 Task: Find connections with filter location Bar Bigha with filter topic #cybersecuritywith filter profile language French with filter current company Adani Enterprises Limited with filter school Whistling Woods International with filter industry Medical and Diagnostic Laboratories with filter service category Audio Engineering with filter keywords title Sales Manager
Action: Mouse moved to (484, 64)
Screenshot: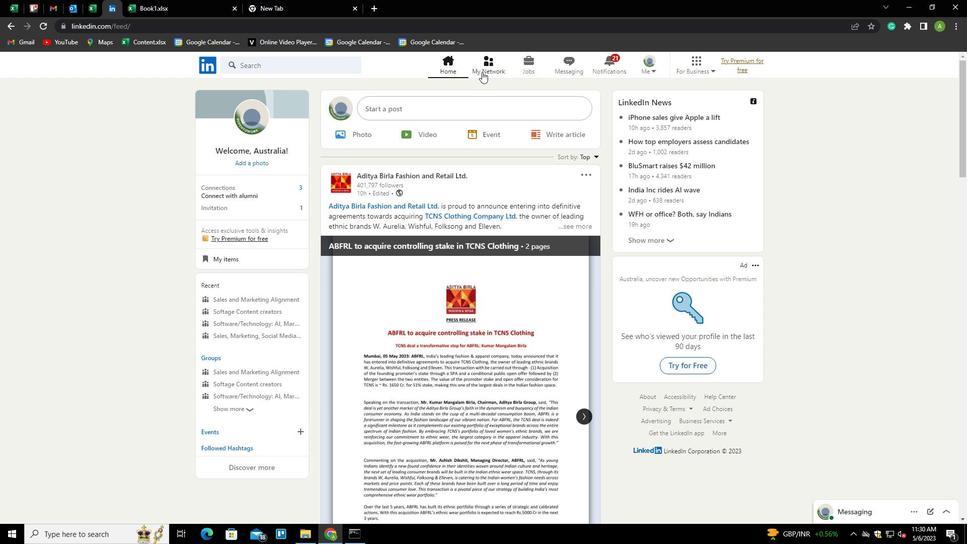 
Action: Mouse pressed left at (484, 64)
Screenshot: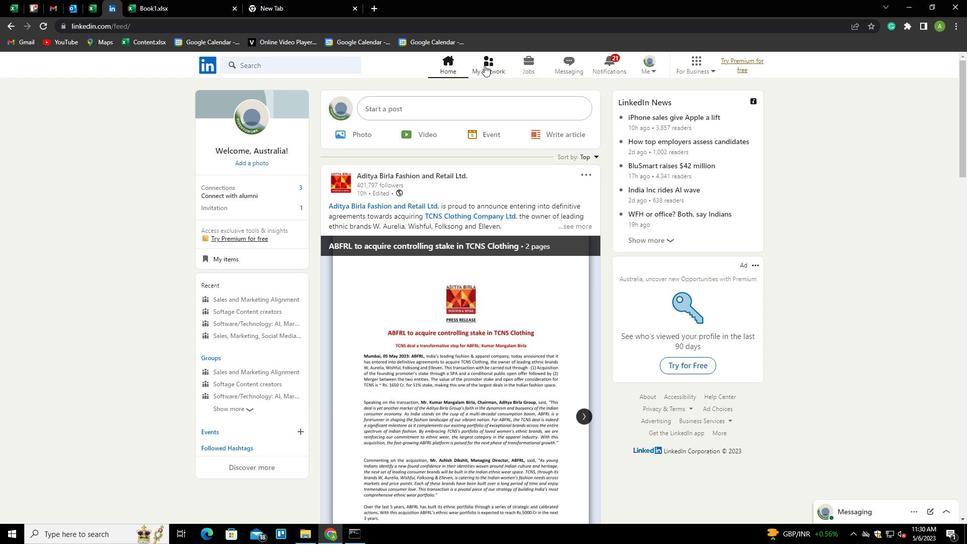 
Action: Mouse moved to (251, 117)
Screenshot: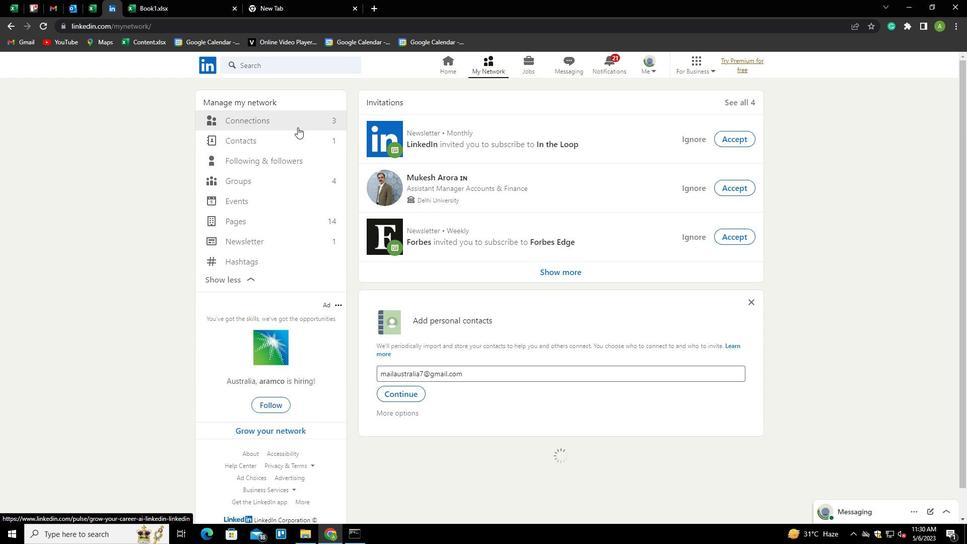 
Action: Mouse pressed left at (251, 117)
Screenshot: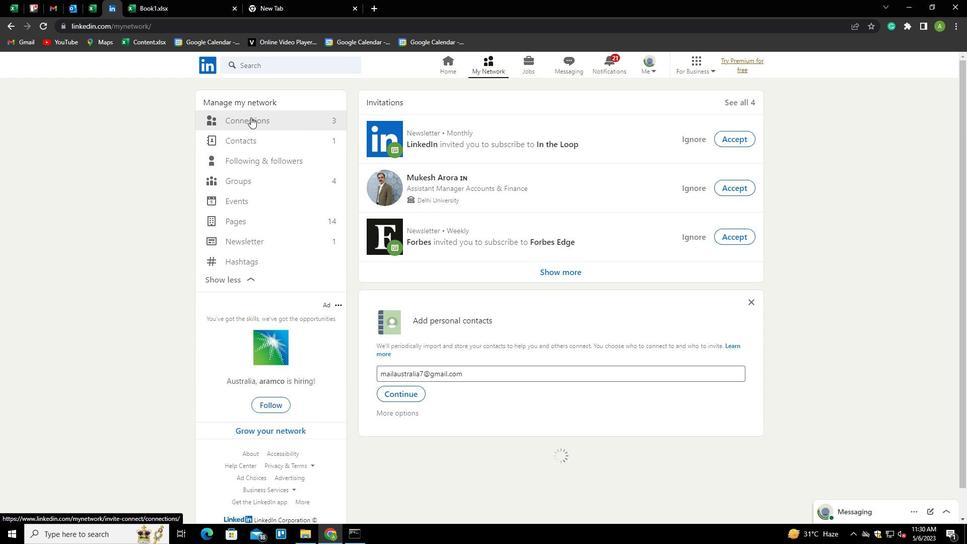 
Action: Mouse moved to (544, 123)
Screenshot: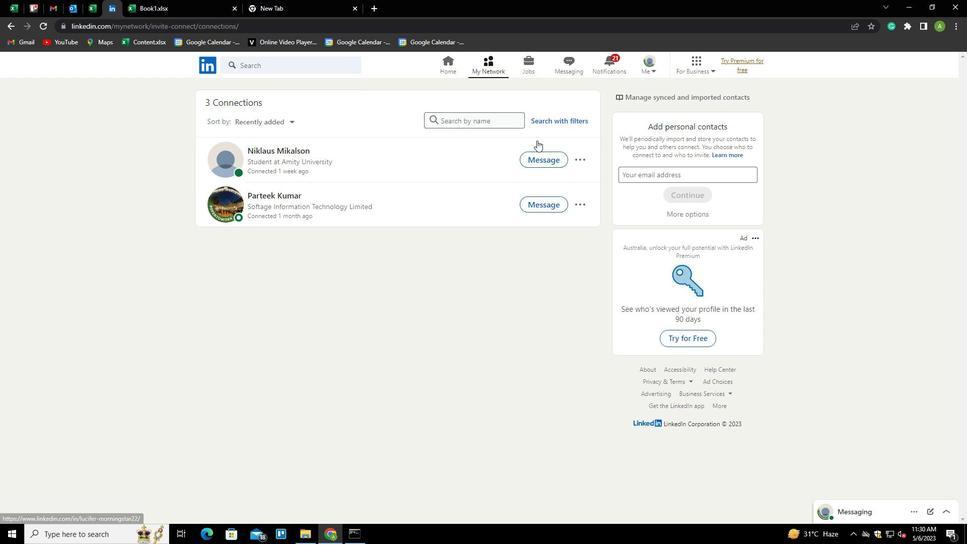 
Action: Mouse pressed left at (544, 123)
Screenshot: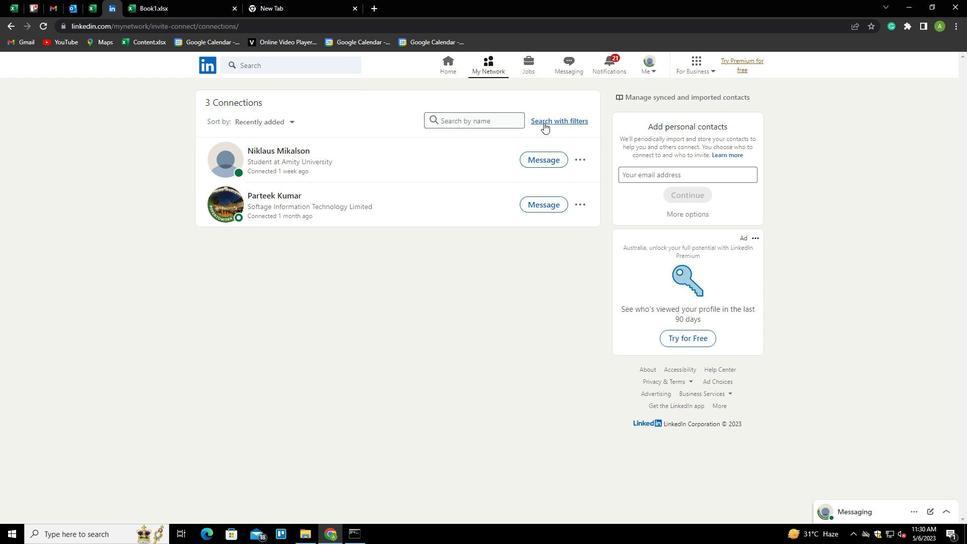 
Action: Mouse moved to (522, 90)
Screenshot: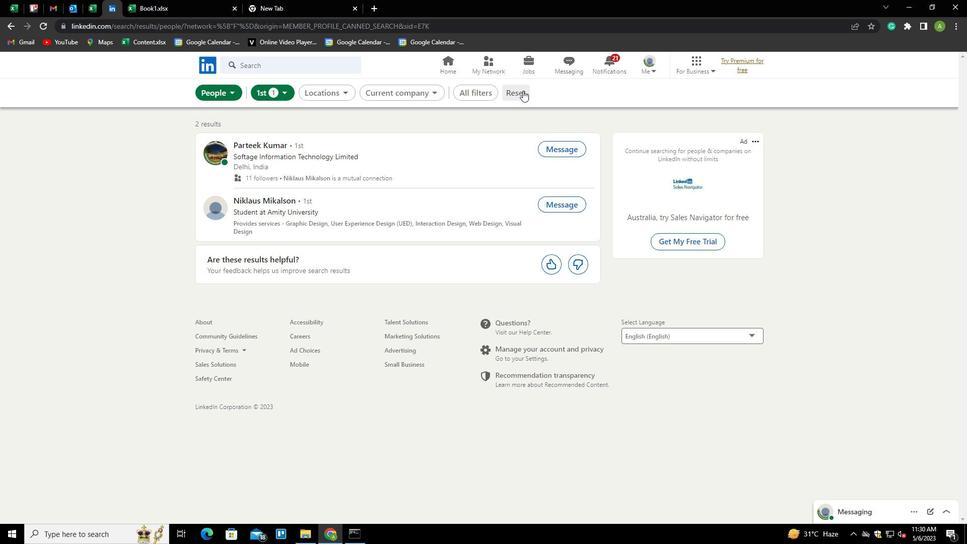 
Action: Mouse pressed left at (522, 90)
Screenshot: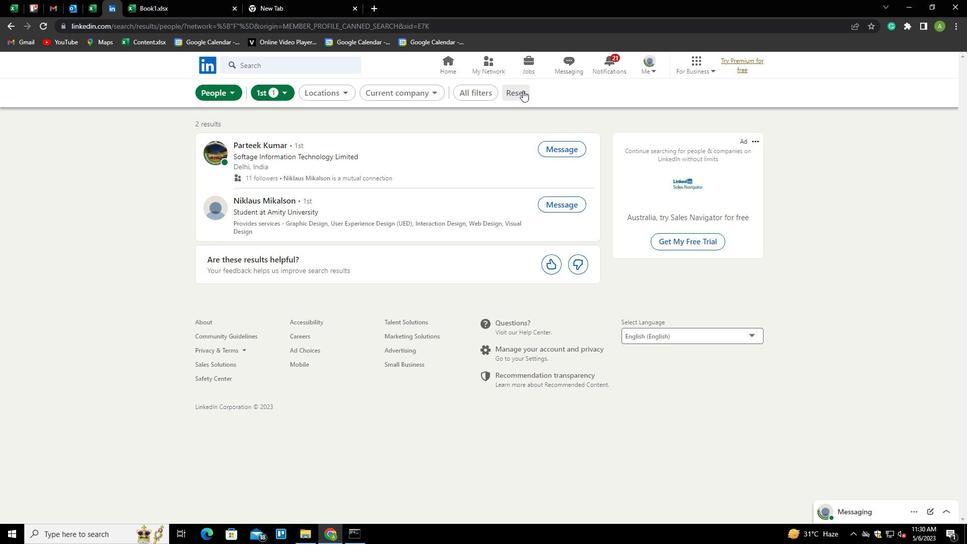 
Action: Mouse moved to (501, 92)
Screenshot: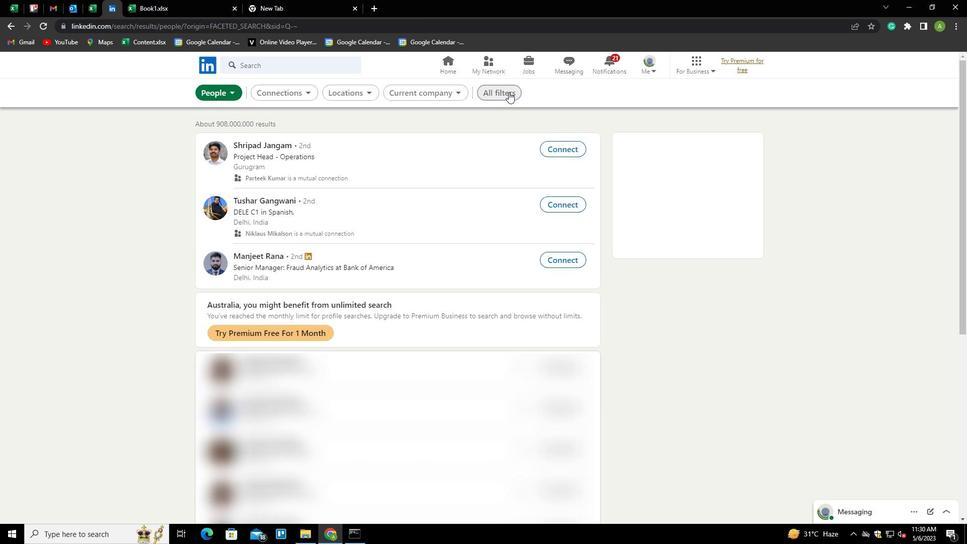 
Action: Mouse pressed left at (501, 92)
Screenshot: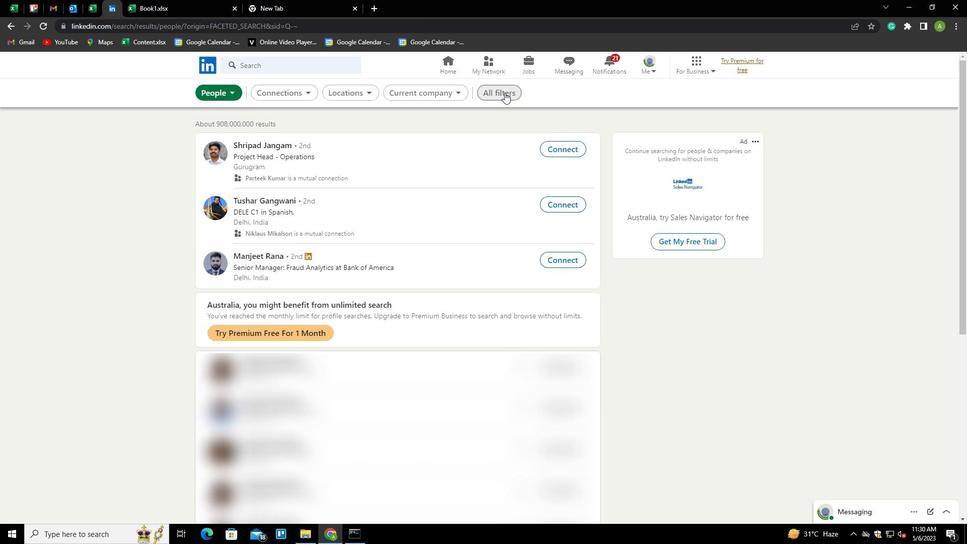 
Action: Mouse moved to (826, 333)
Screenshot: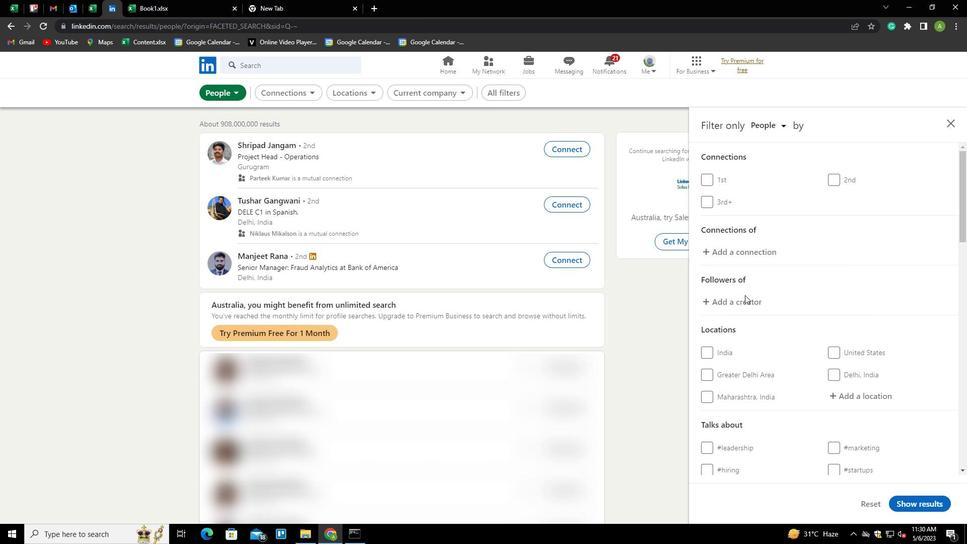 
Action: Mouse scrolled (826, 332) with delta (0, 0)
Screenshot: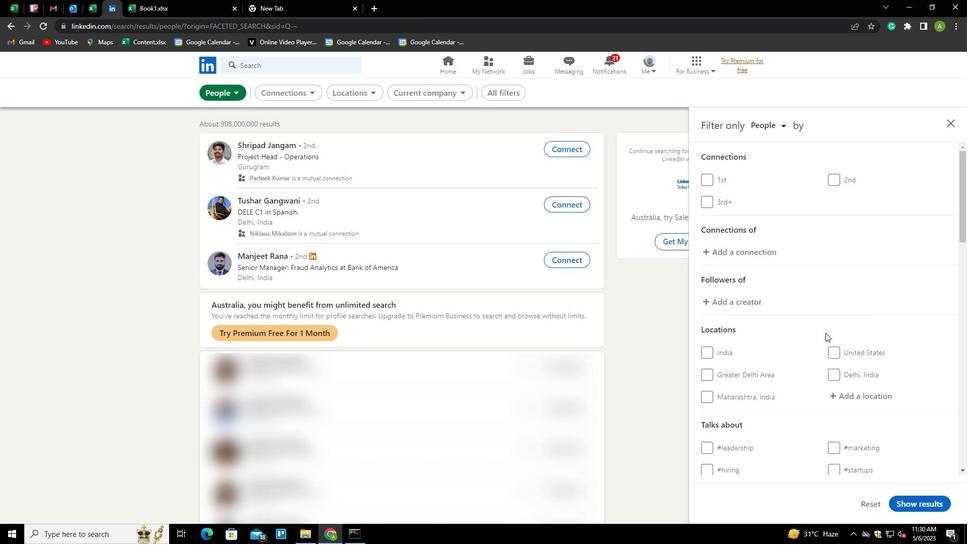 
Action: Mouse moved to (842, 344)
Screenshot: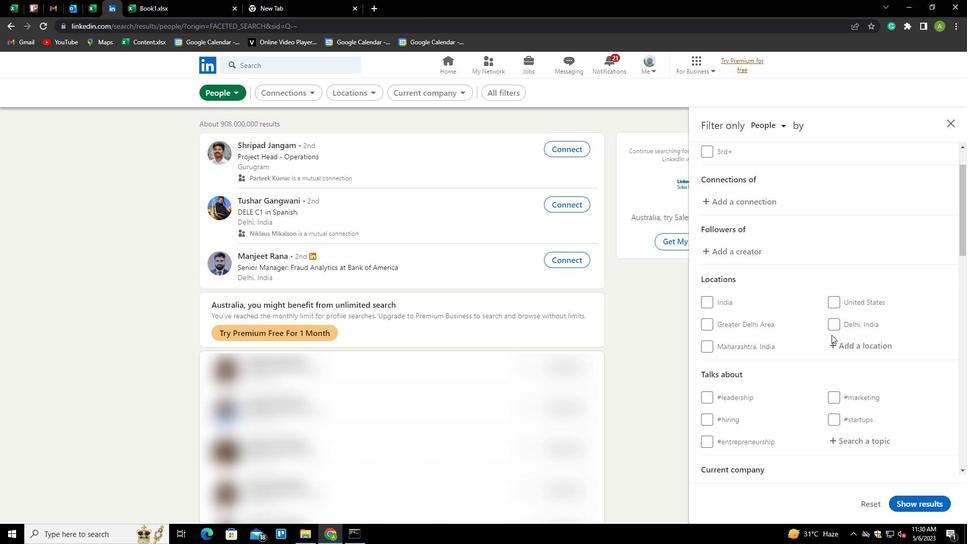 
Action: Mouse pressed left at (842, 344)
Screenshot: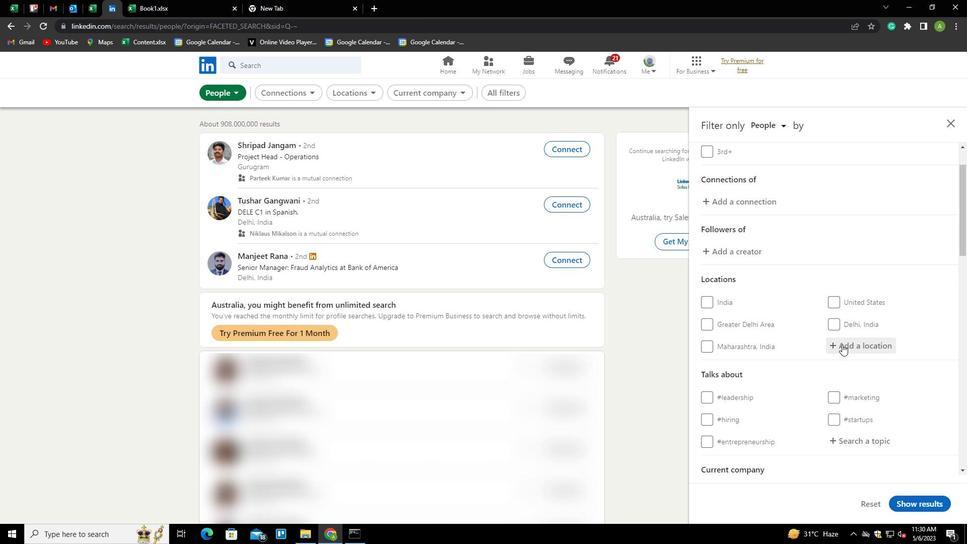 
Action: Mouse moved to (841, 345)
Screenshot: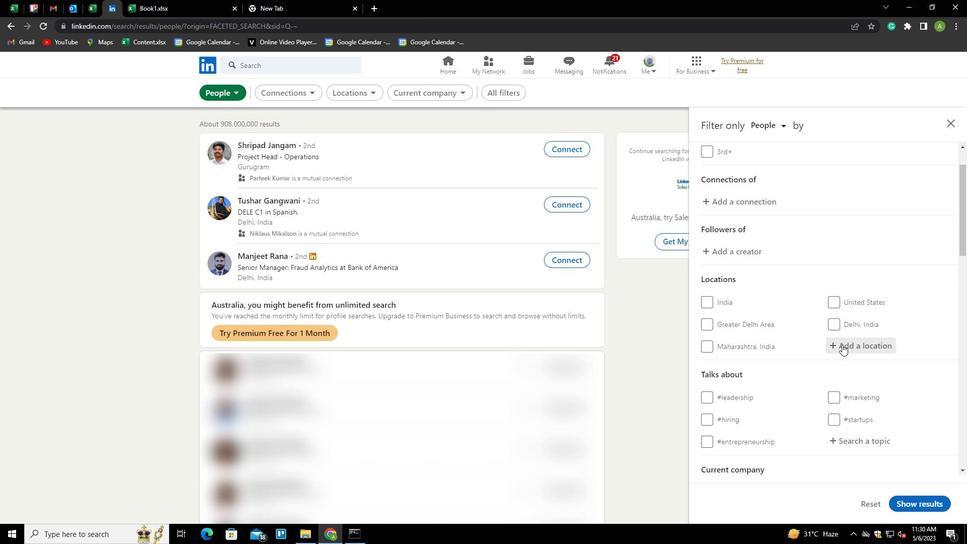 
Action: Key pressed <Key.shift>B
Screenshot: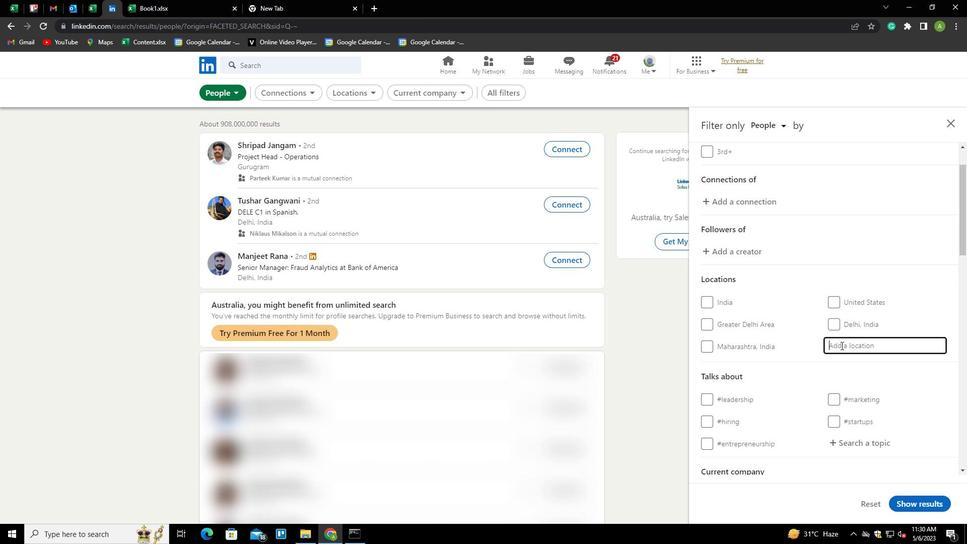 
Action: Mouse moved to (840, 345)
Screenshot: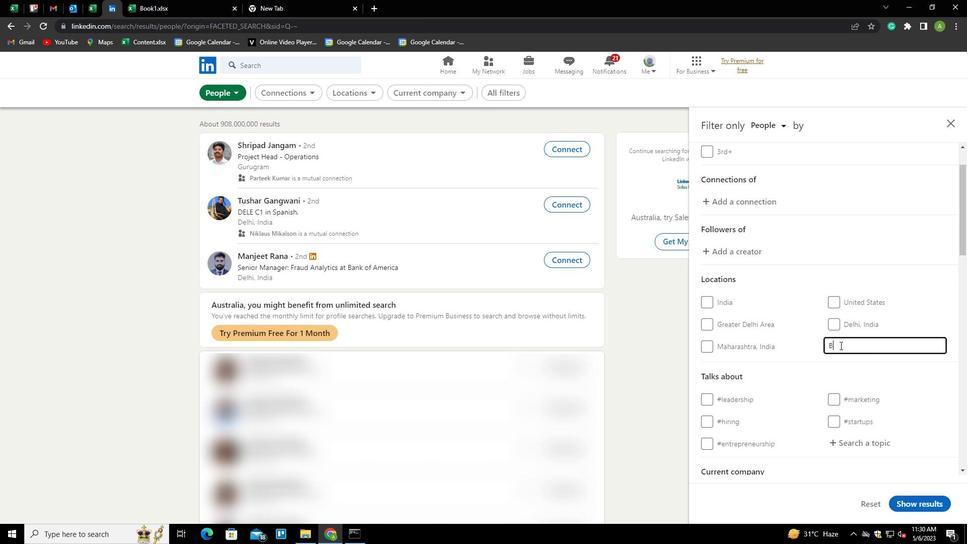 
Action: Key pressed A
Screenshot: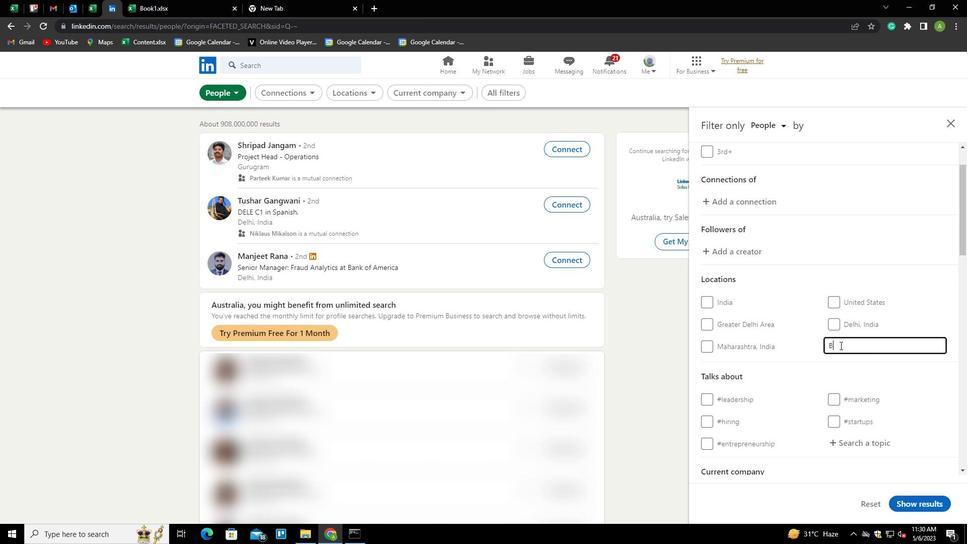 
Action: Mouse moved to (842, 344)
Screenshot: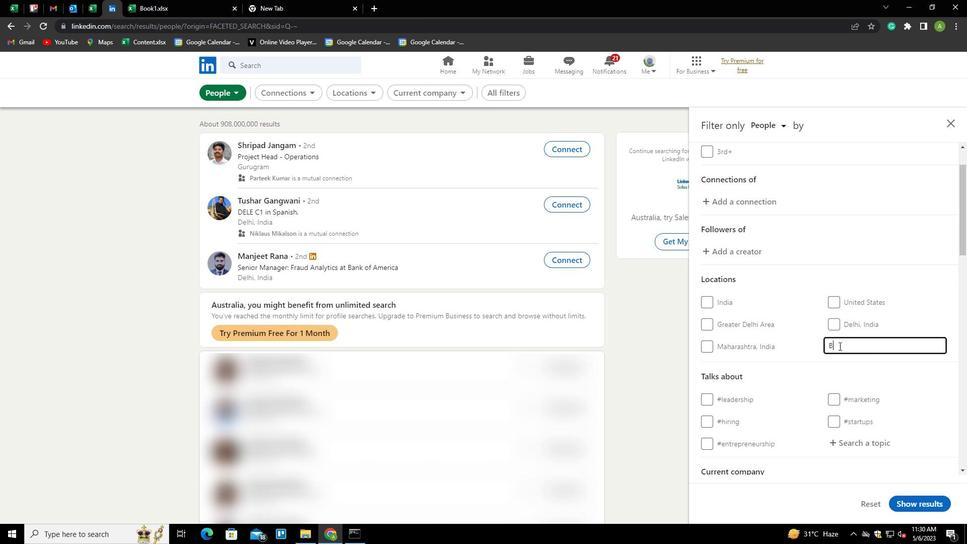 
Action: Key pressed R<Key.space><Key.shift>BIGHA
Screenshot: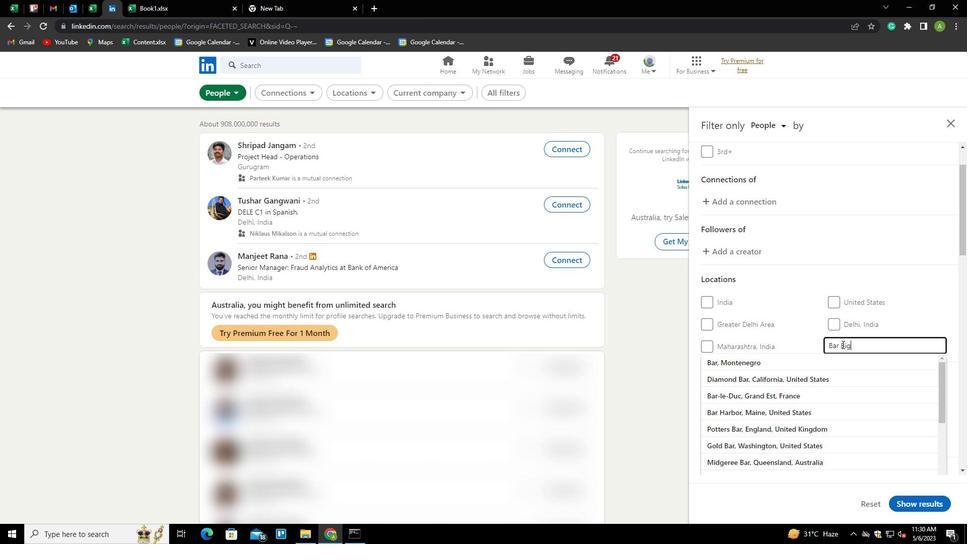 
Action: Mouse moved to (884, 365)
Screenshot: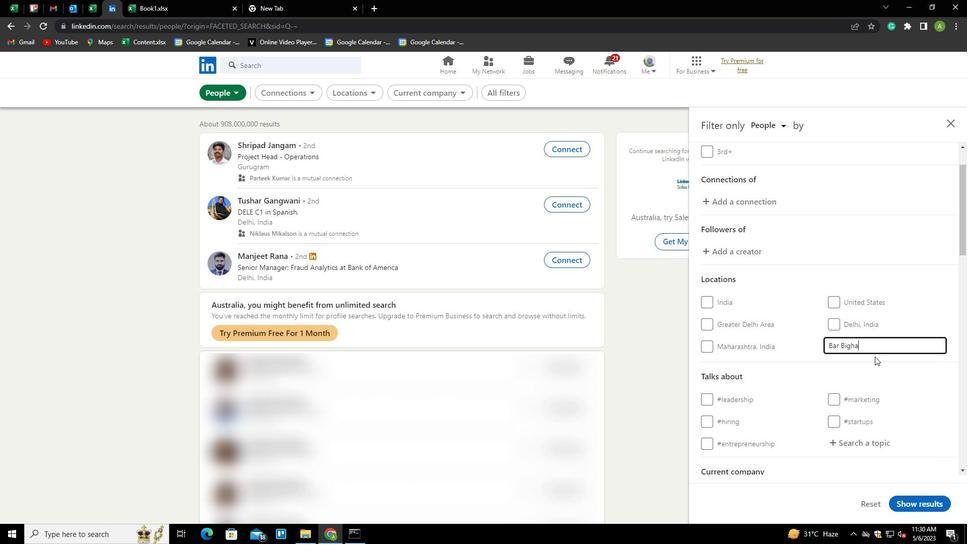 
Action: Mouse pressed left at (884, 365)
Screenshot: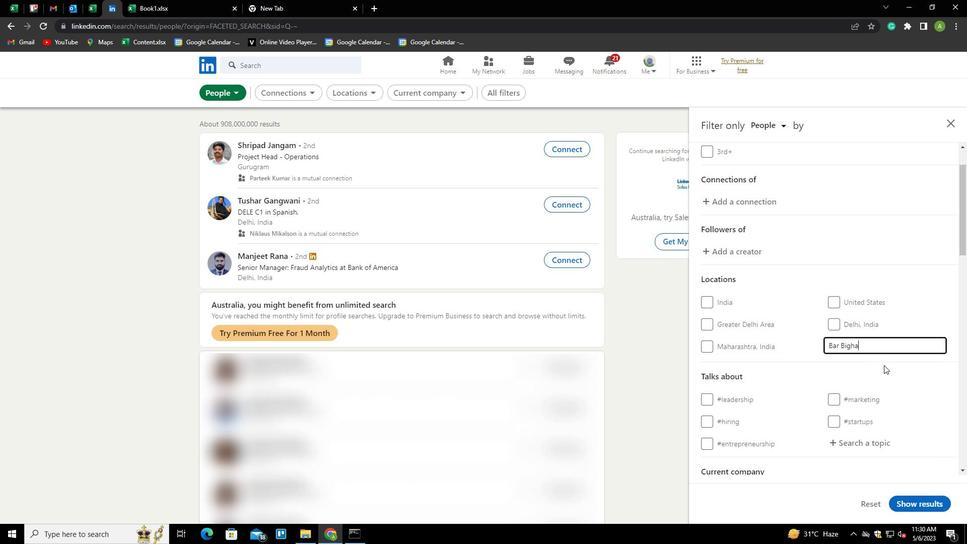 
Action: Mouse moved to (873, 442)
Screenshot: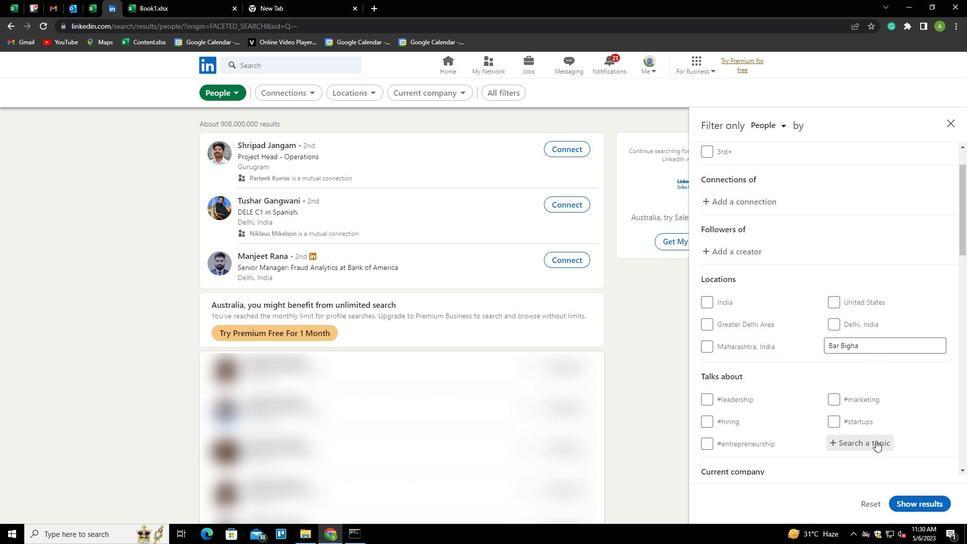 
Action: Mouse pressed left at (873, 442)
Screenshot: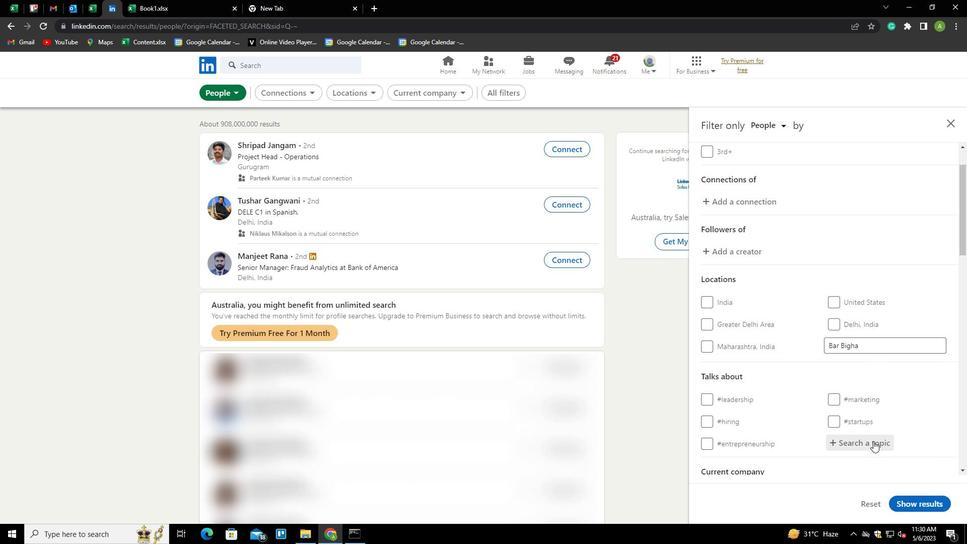 
Action: Mouse moved to (886, 434)
Screenshot: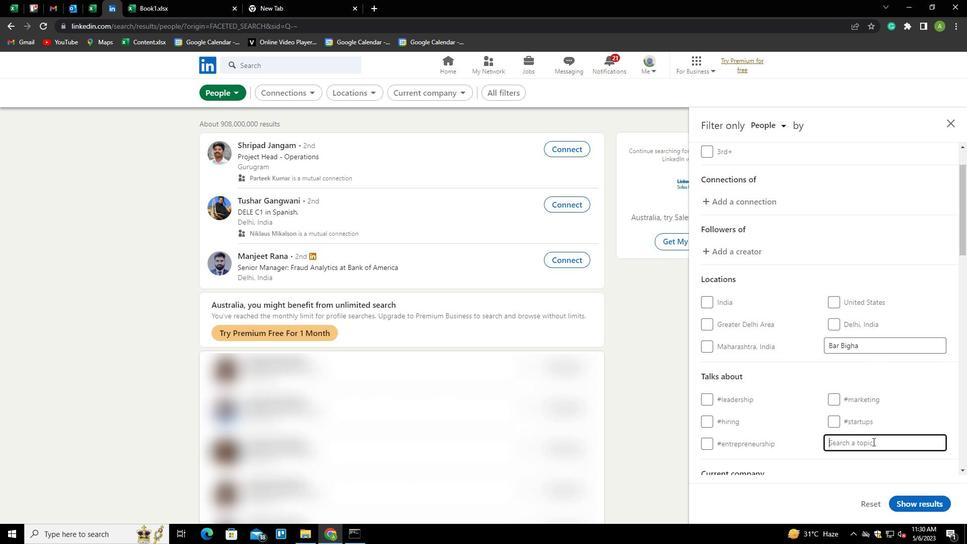 
Action: Key pressed <Key.shift>R<Key.backspace>RECURITMENT<Key.down><Key.down><Key.enter>
Screenshot: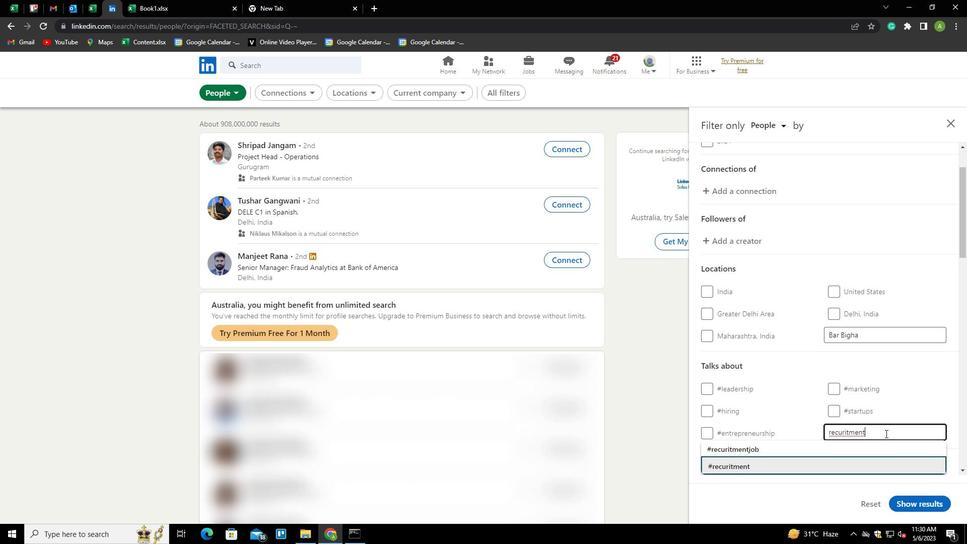 
Action: Mouse scrolled (886, 433) with delta (0, 0)
Screenshot: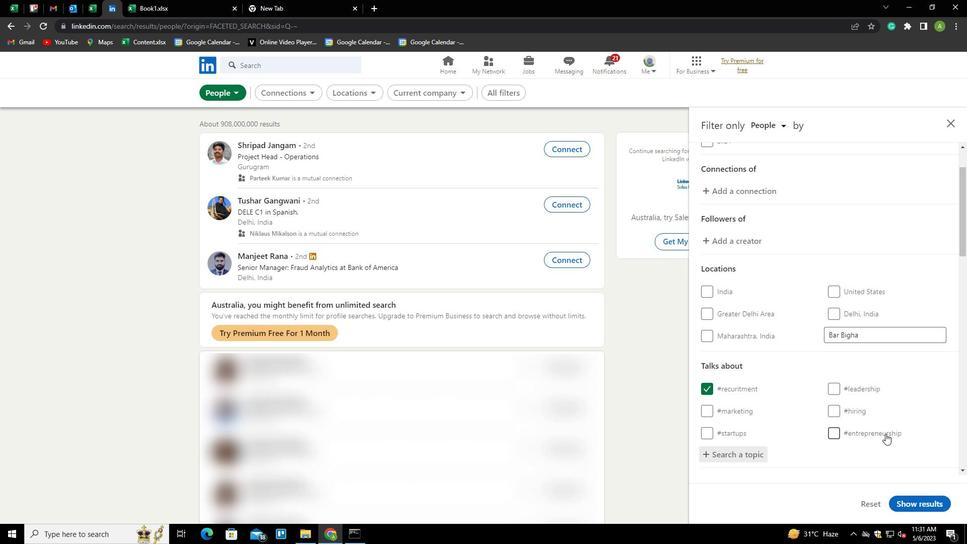 
Action: Mouse scrolled (886, 433) with delta (0, 0)
Screenshot: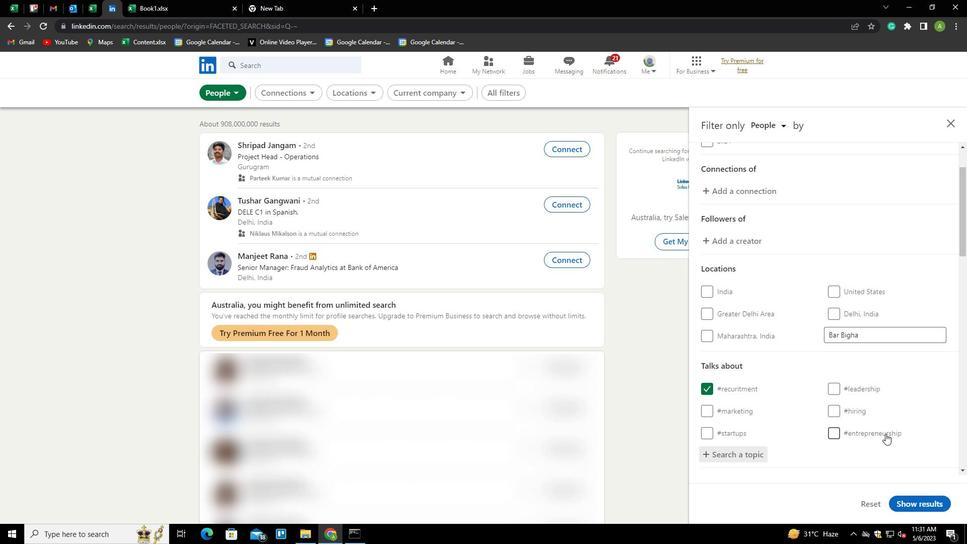 
Action: Mouse scrolled (886, 433) with delta (0, 0)
Screenshot: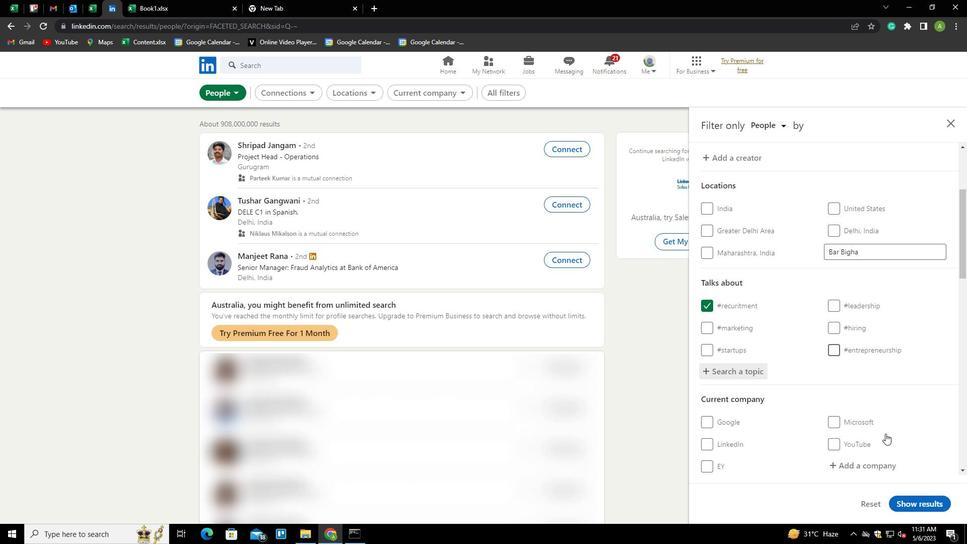 
Action: Mouse scrolled (886, 433) with delta (0, 0)
Screenshot: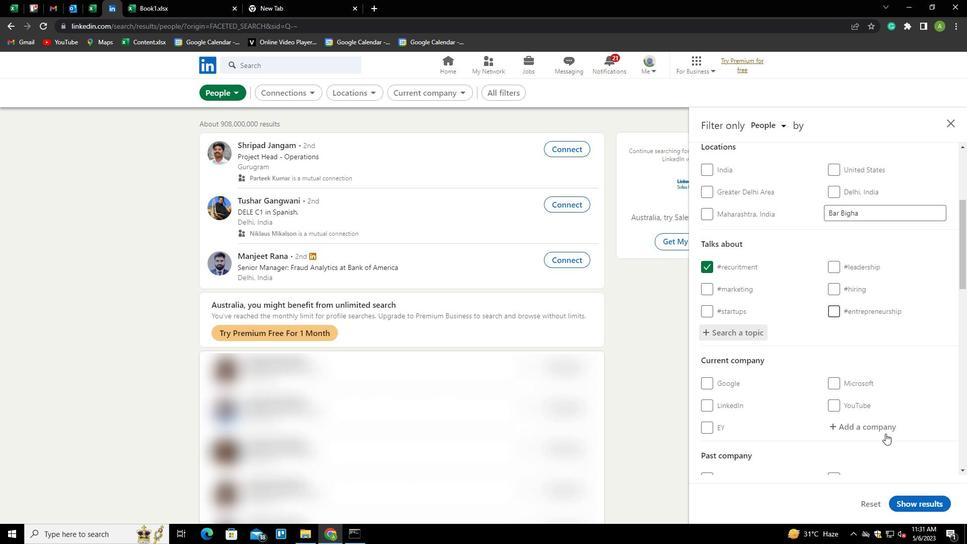 
Action: Mouse scrolled (886, 433) with delta (0, 0)
Screenshot: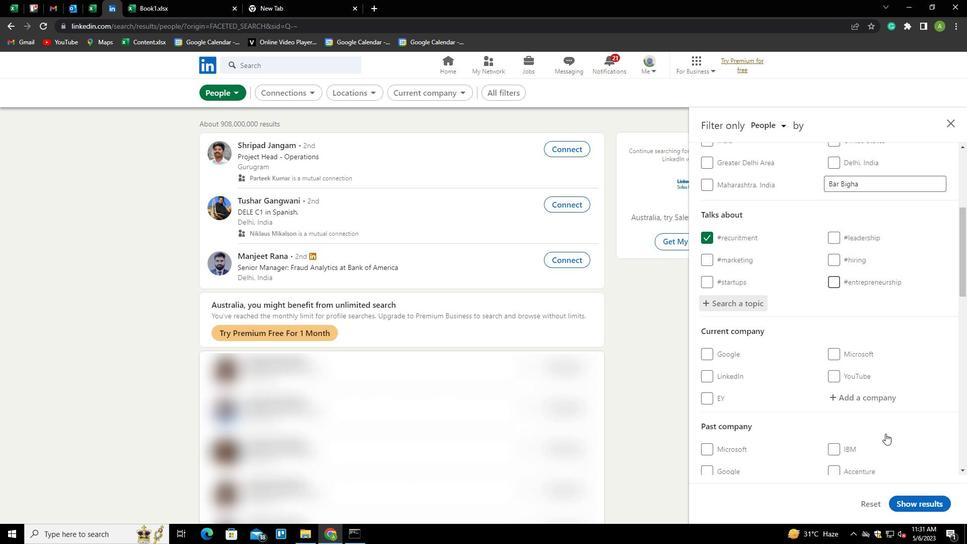 
Action: Mouse scrolled (886, 433) with delta (0, 0)
Screenshot: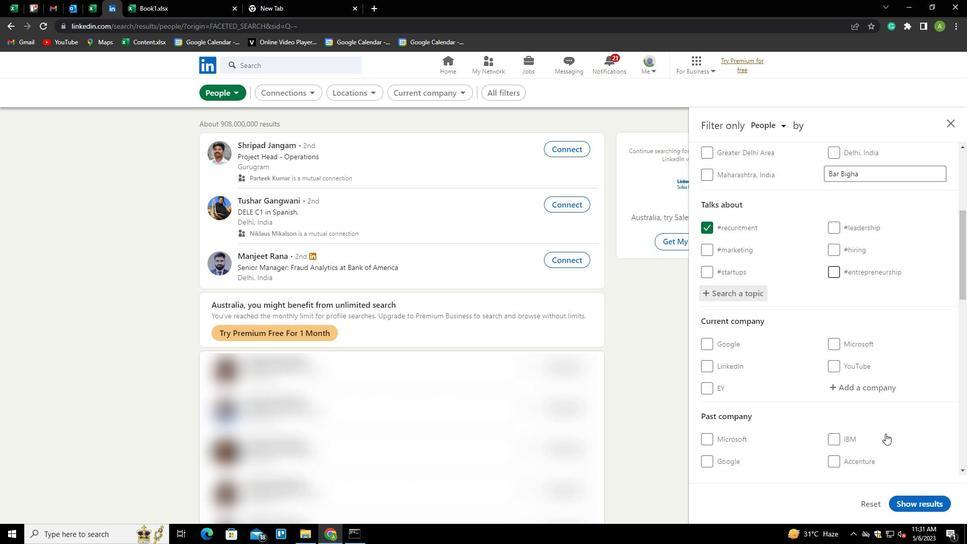
Action: Mouse scrolled (886, 433) with delta (0, 0)
Screenshot: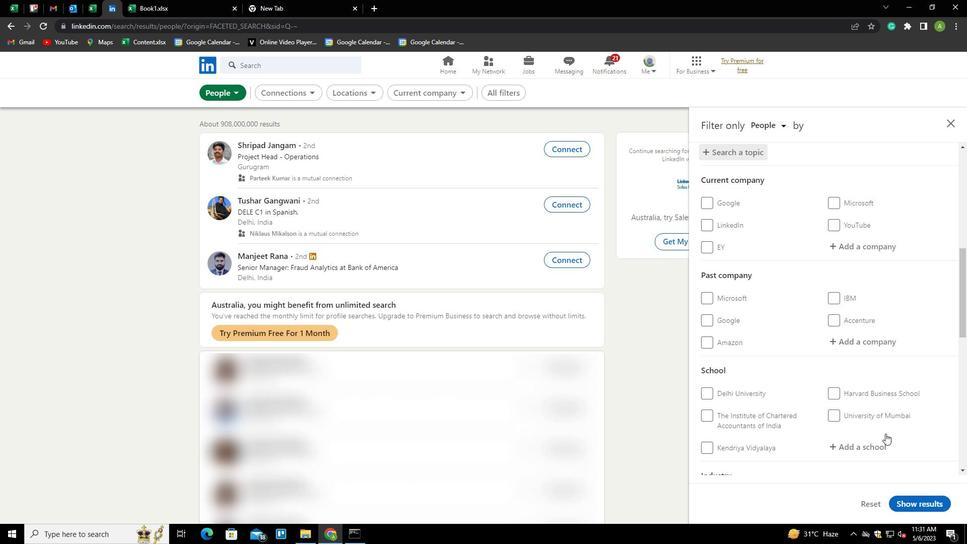 
Action: Mouse scrolled (886, 433) with delta (0, 0)
Screenshot: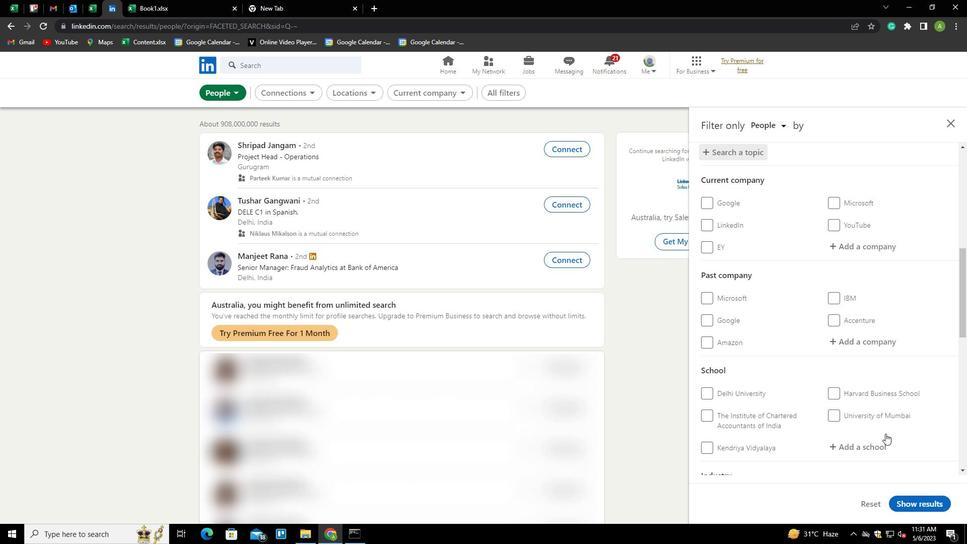 
Action: Mouse scrolled (886, 433) with delta (0, 0)
Screenshot: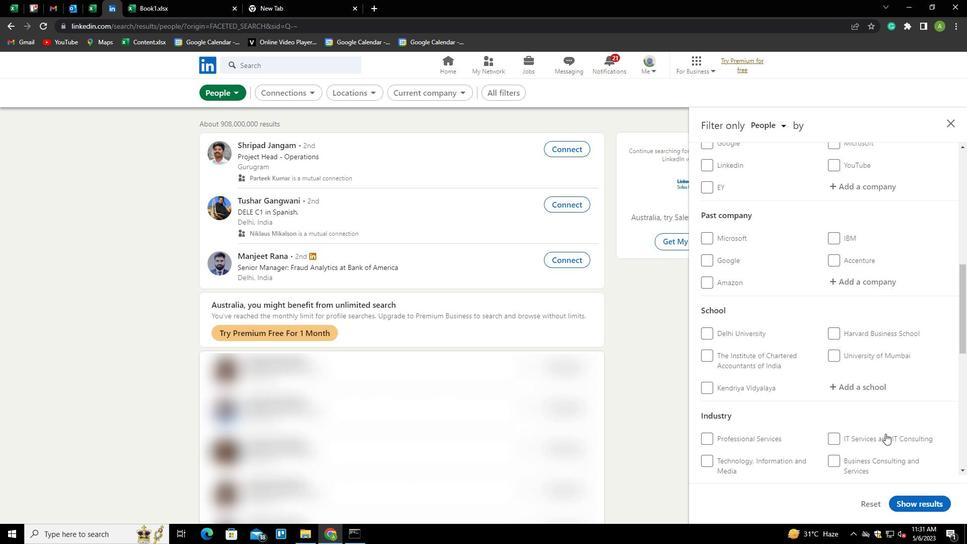 
Action: Mouse scrolled (886, 433) with delta (0, 0)
Screenshot: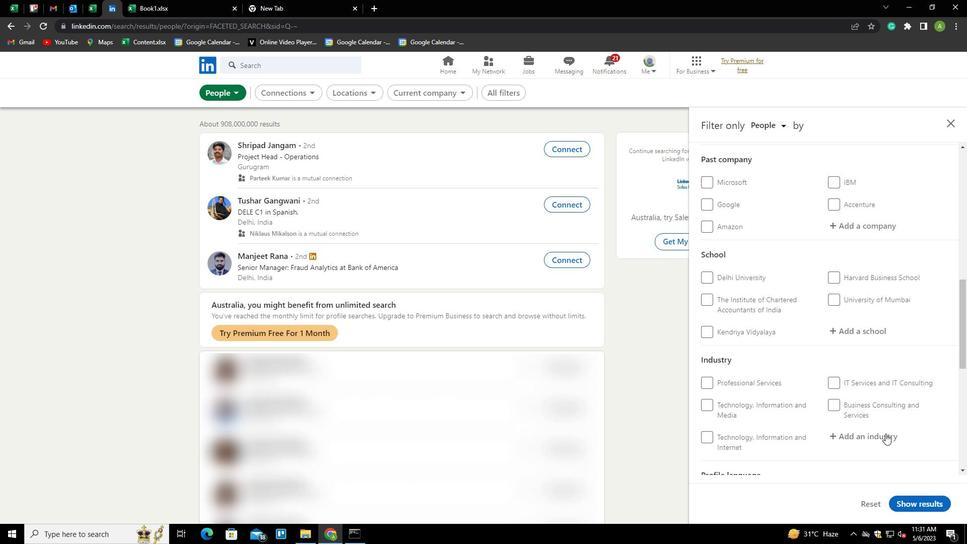 
Action: Mouse scrolled (886, 433) with delta (0, 0)
Screenshot: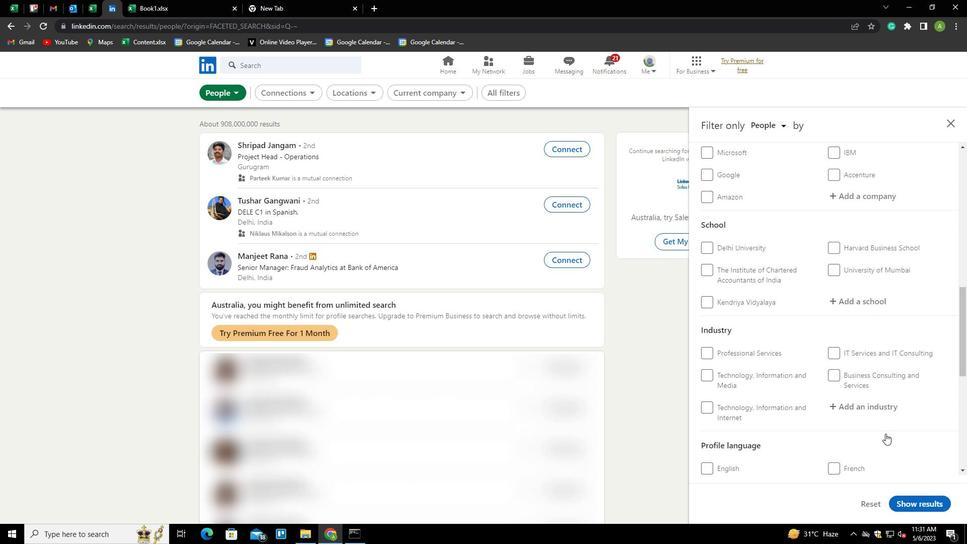 
Action: Mouse scrolled (886, 433) with delta (0, 0)
Screenshot: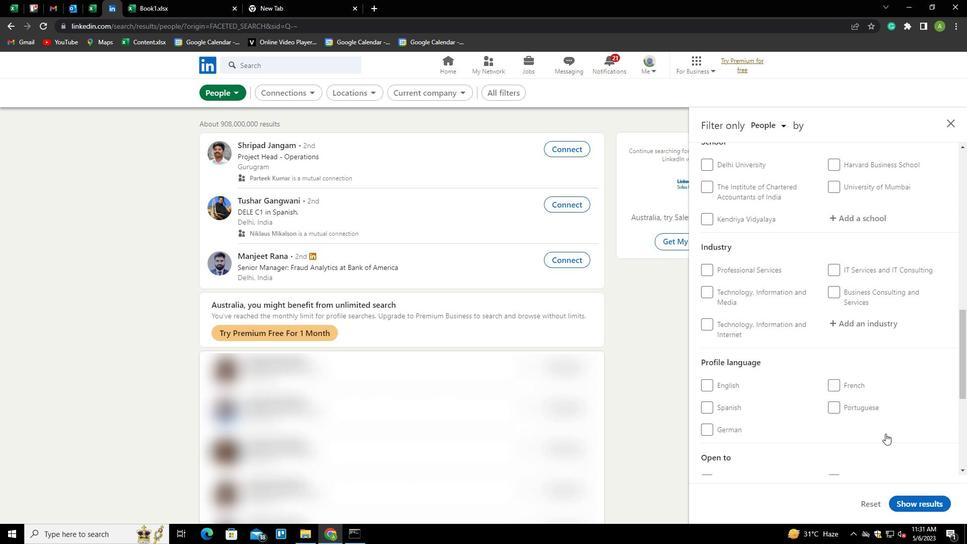 
Action: Mouse scrolled (886, 433) with delta (0, 0)
Screenshot: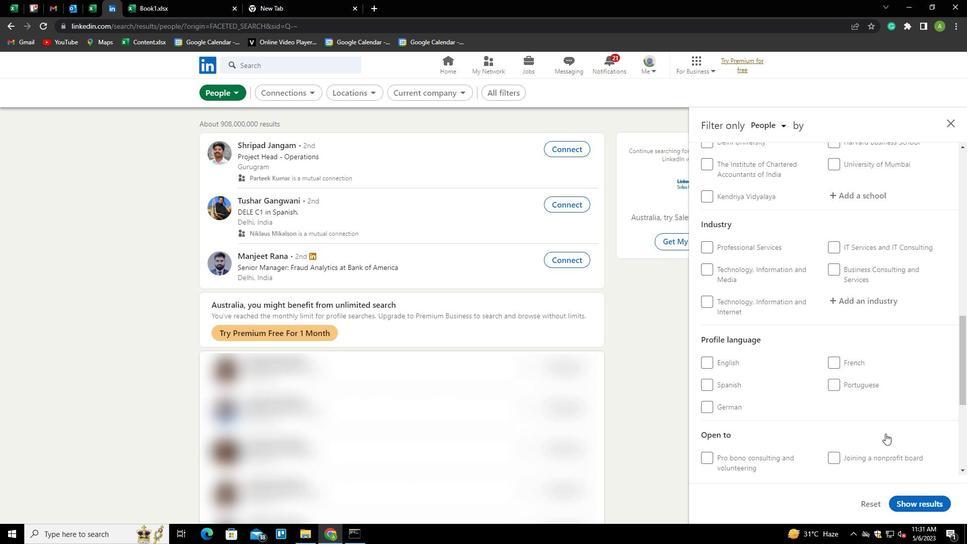 
Action: Mouse moved to (709, 276)
Screenshot: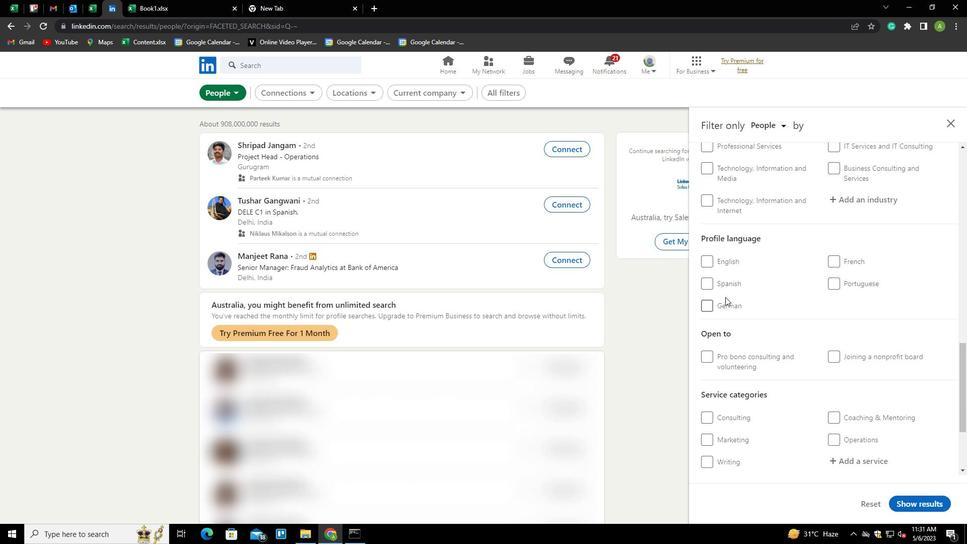 
Action: Mouse pressed left at (709, 276)
Screenshot: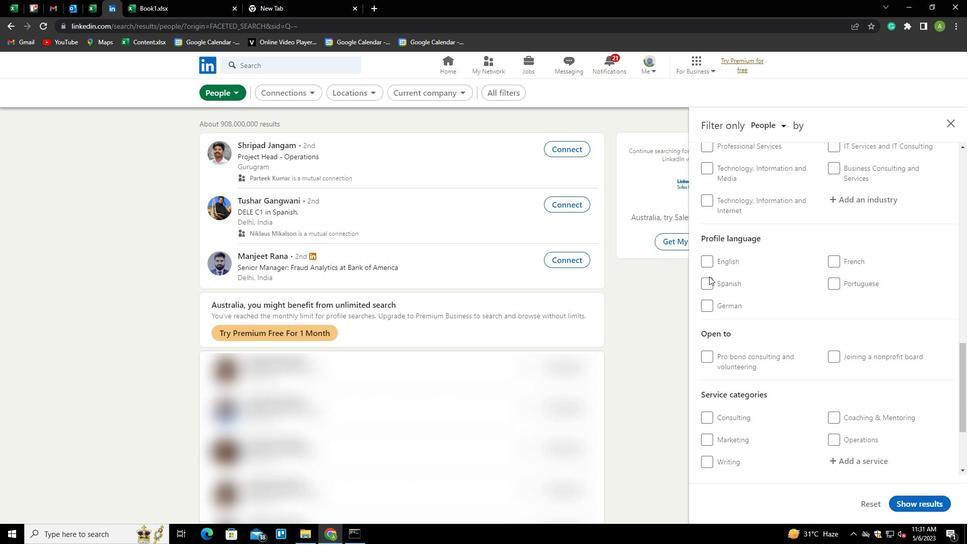 
Action: Mouse moved to (712, 283)
Screenshot: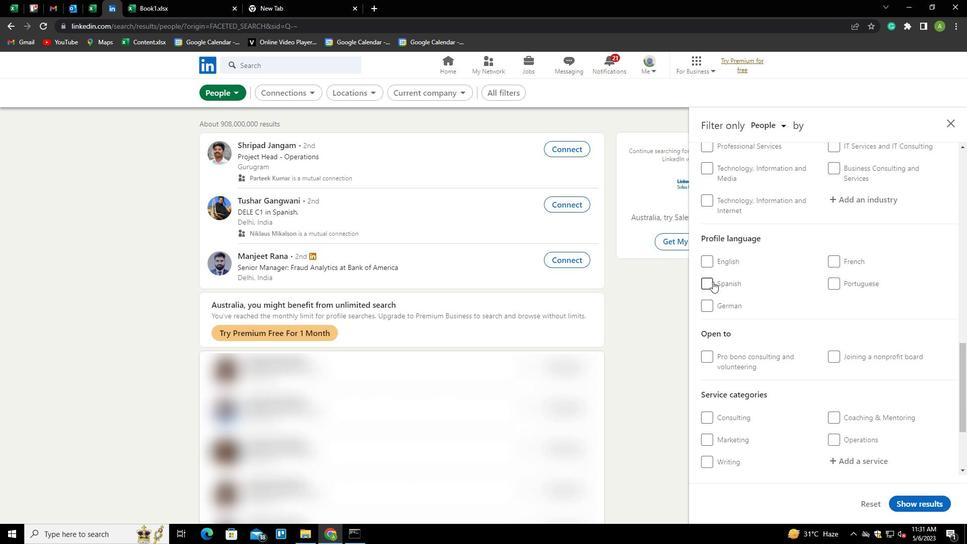 
Action: Mouse pressed left at (712, 283)
Screenshot: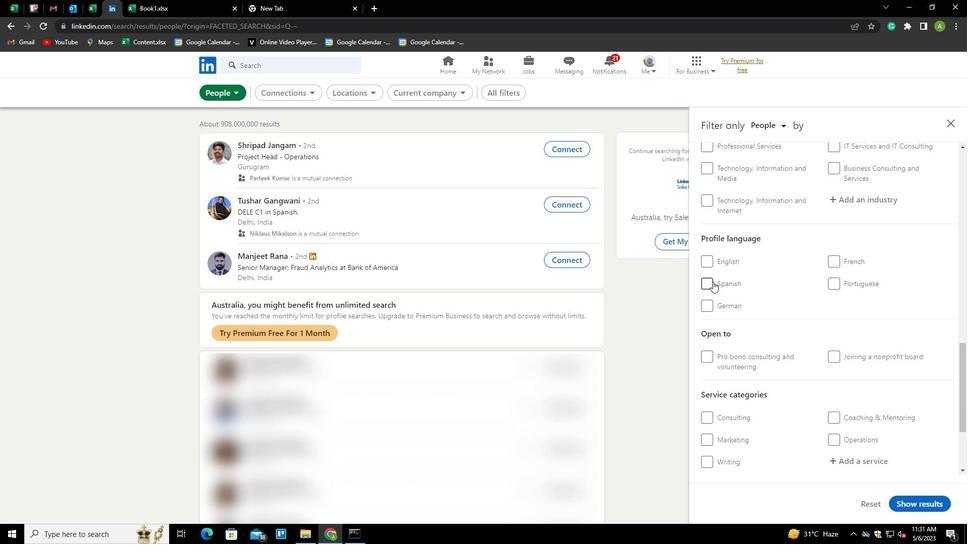 
Action: Mouse moved to (821, 320)
Screenshot: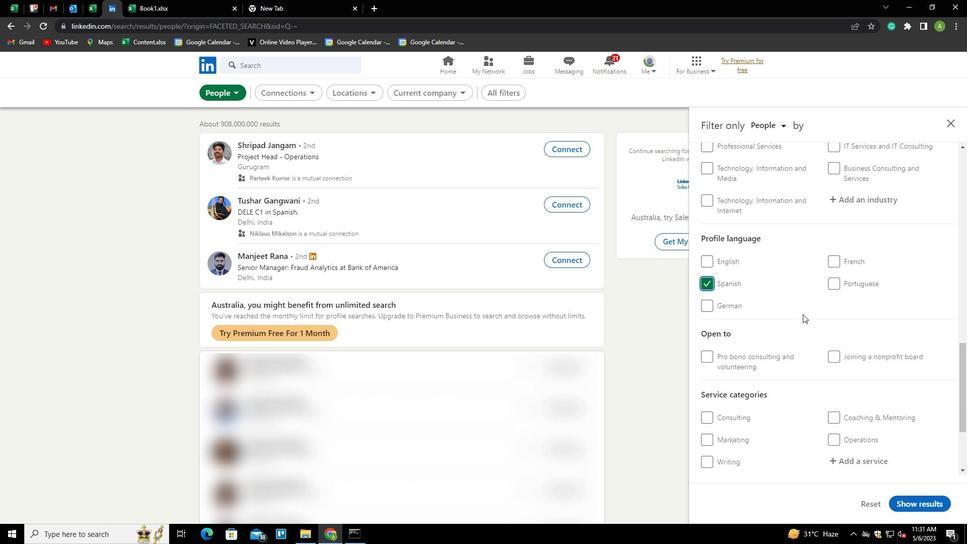 
Action: Mouse scrolled (821, 321) with delta (0, 0)
Screenshot: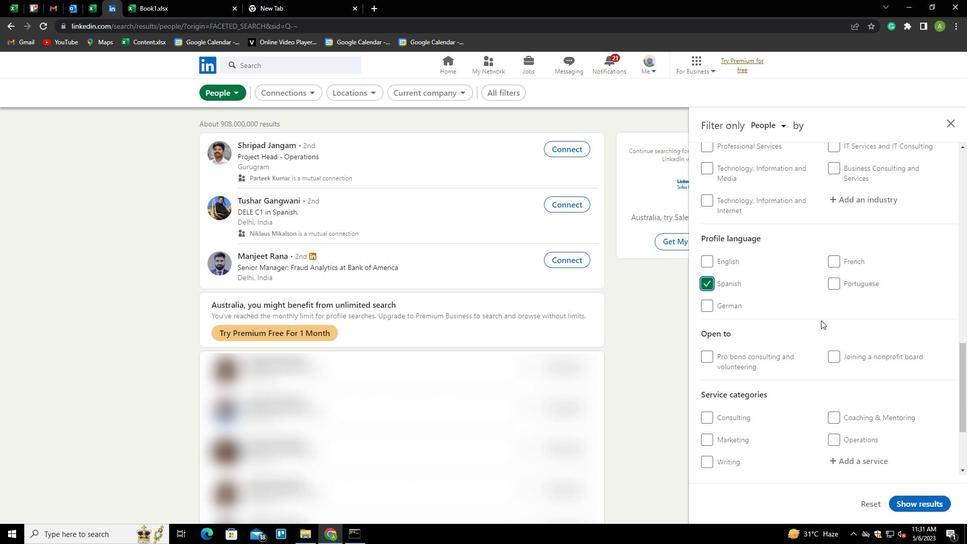 
Action: Mouse scrolled (821, 321) with delta (0, 0)
Screenshot: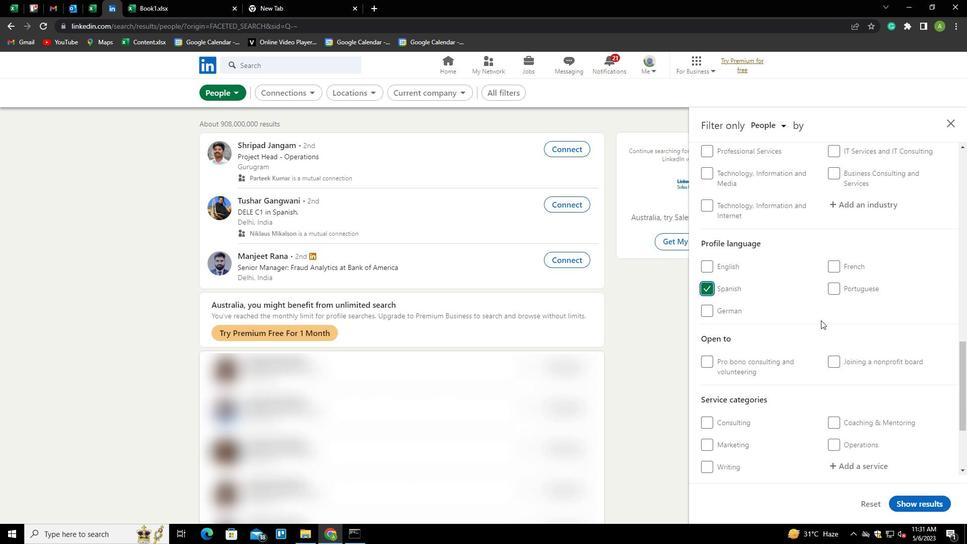 
Action: Mouse scrolled (821, 321) with delta (0, 0)
Screenshot: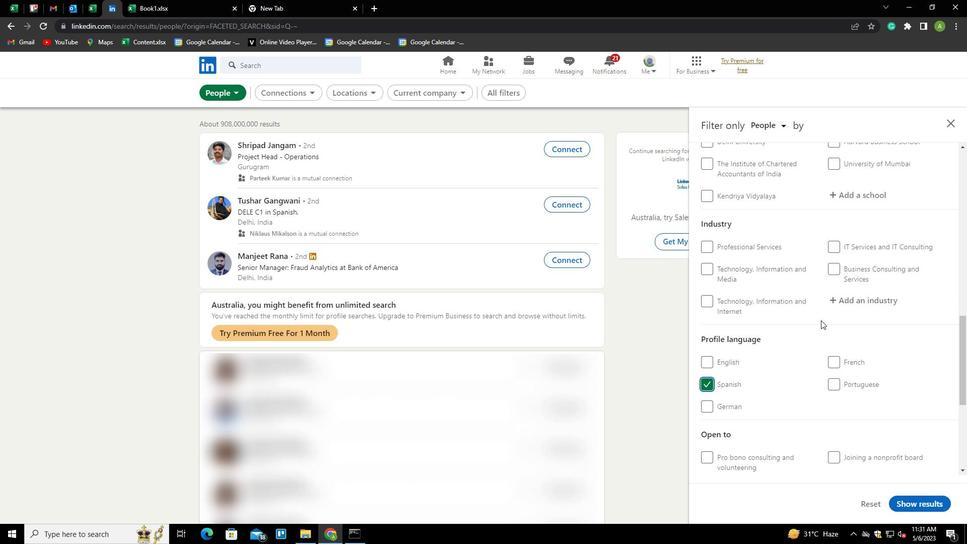 
Action: Mouse scrolled (821, 321) with delta (0, 0)
Screenshot: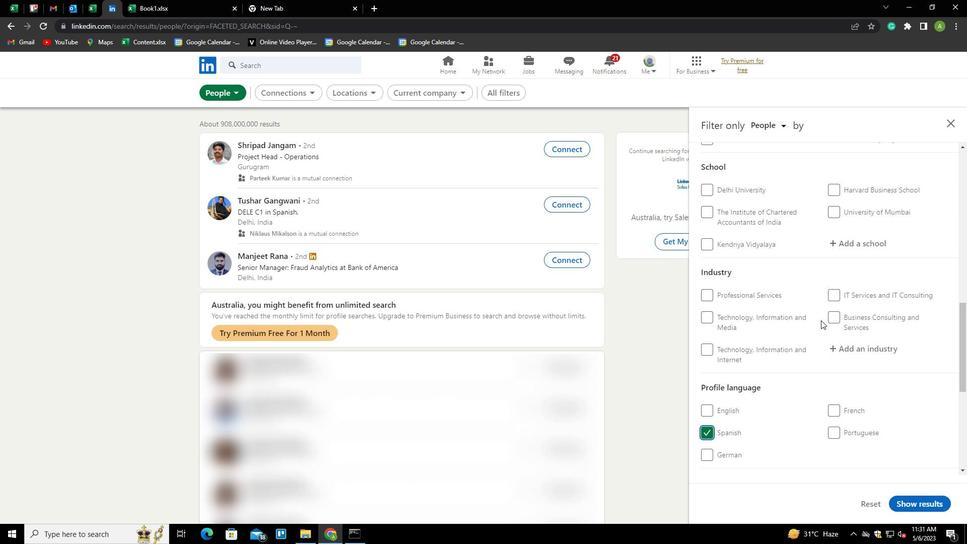 
Action: Mouse scrolled (821, 321) with delta (0, 0)
Screenshot: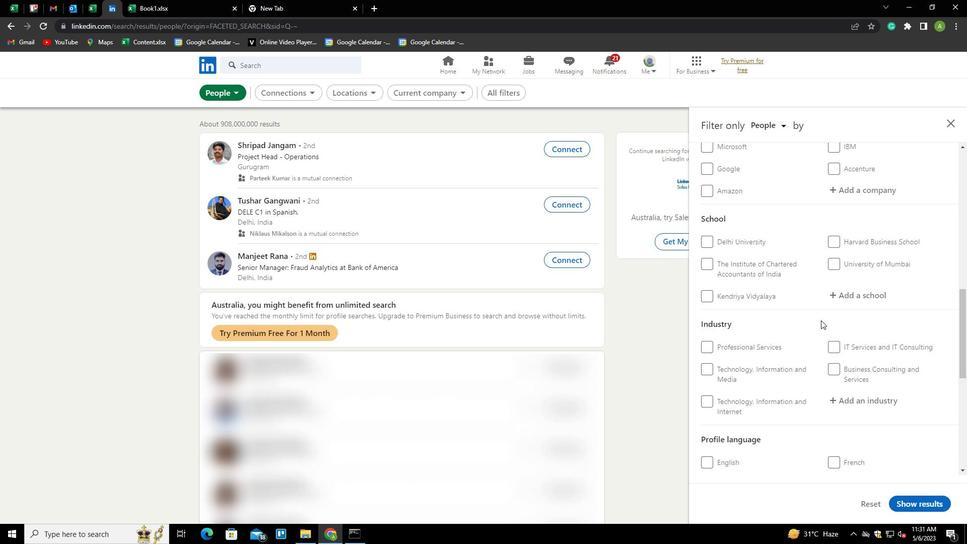 
Action: Mouse scrolled (821, 321) with delta (0, 0)
Screenshot: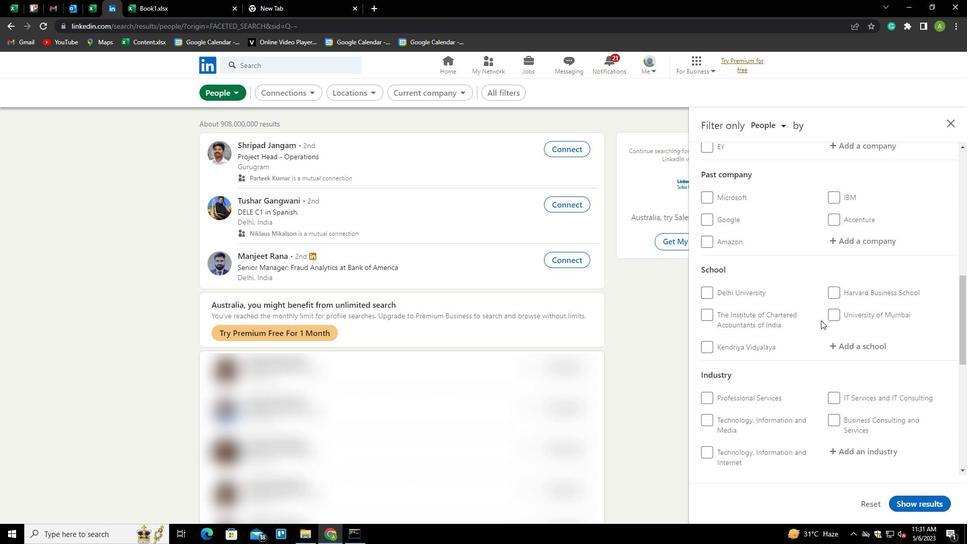 
Action: Mouse scrolled (821, 321) with delta (0, 0)
Screenshot: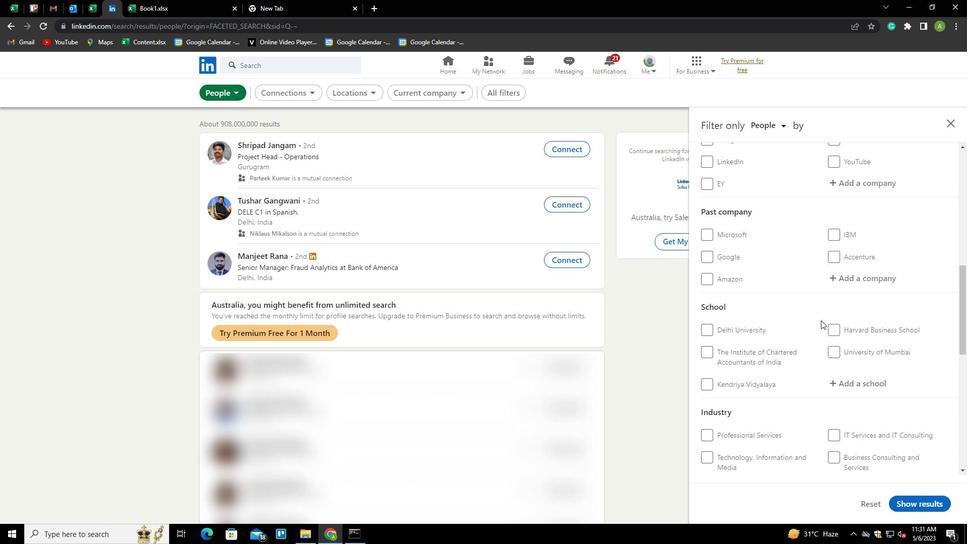 
Action: Mouse scrolled (821, 321) with delta (0, 0)
Screenshot: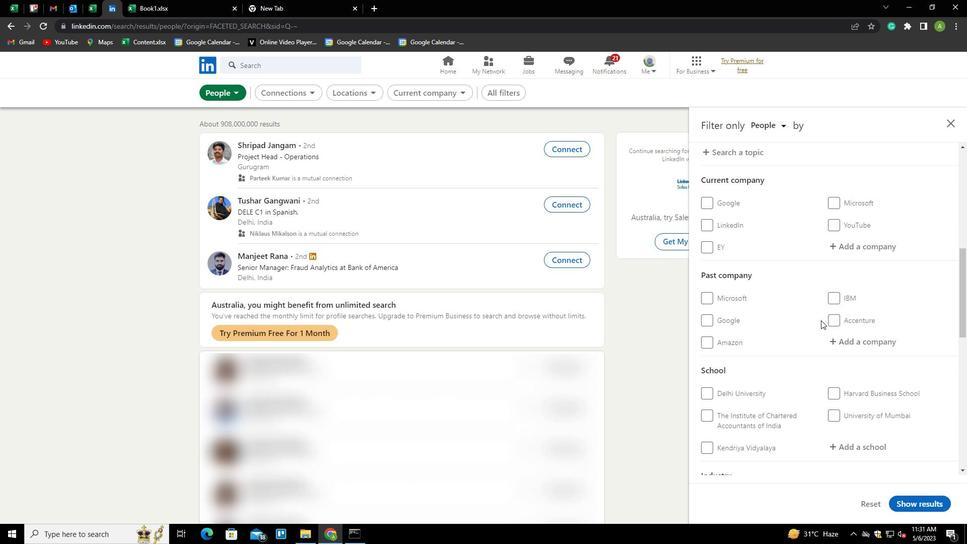 
Action: Mouse scrolled (821, 321) with delta (0, 0)
Screenshot: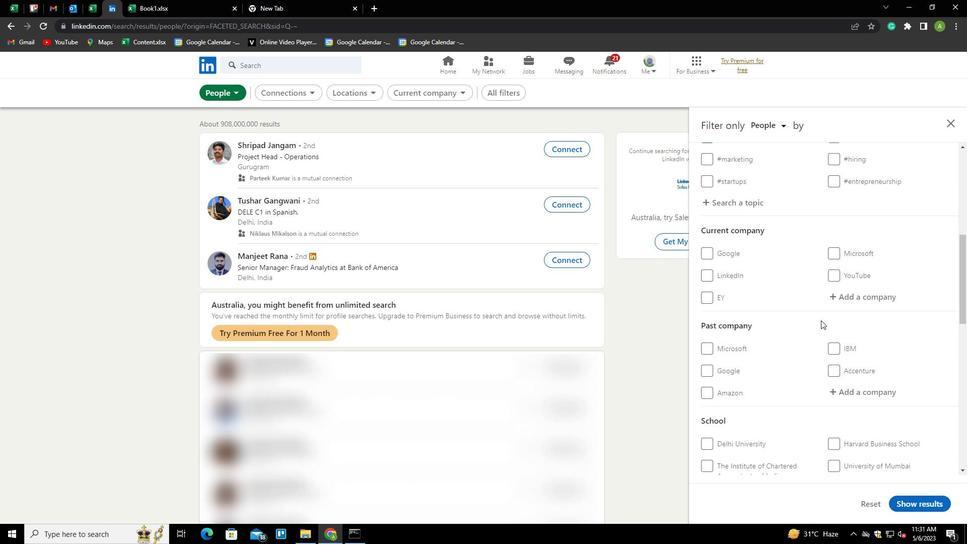 
Action: Mouse moved to (852, 344)
Screenshot: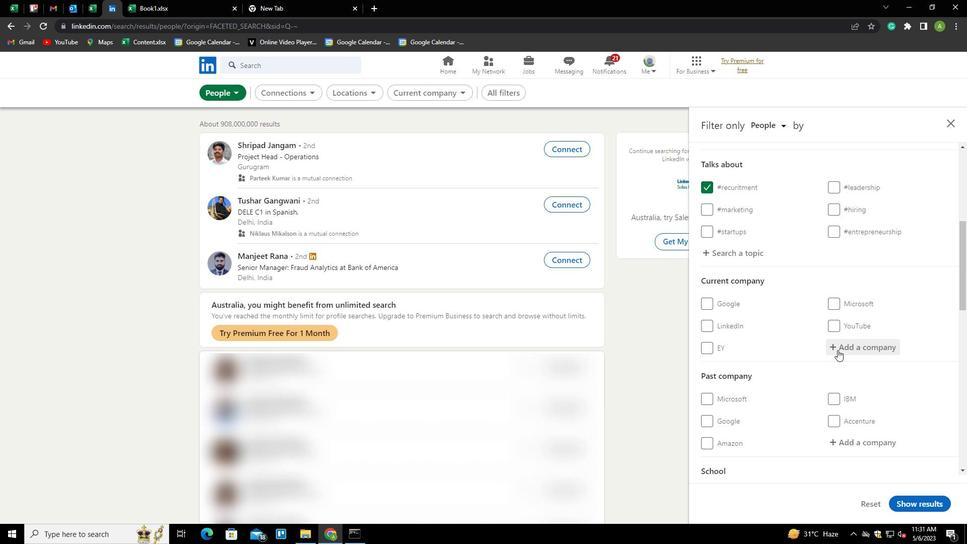 
Action: Mouse pressed left at (852, 344)
Screenshot: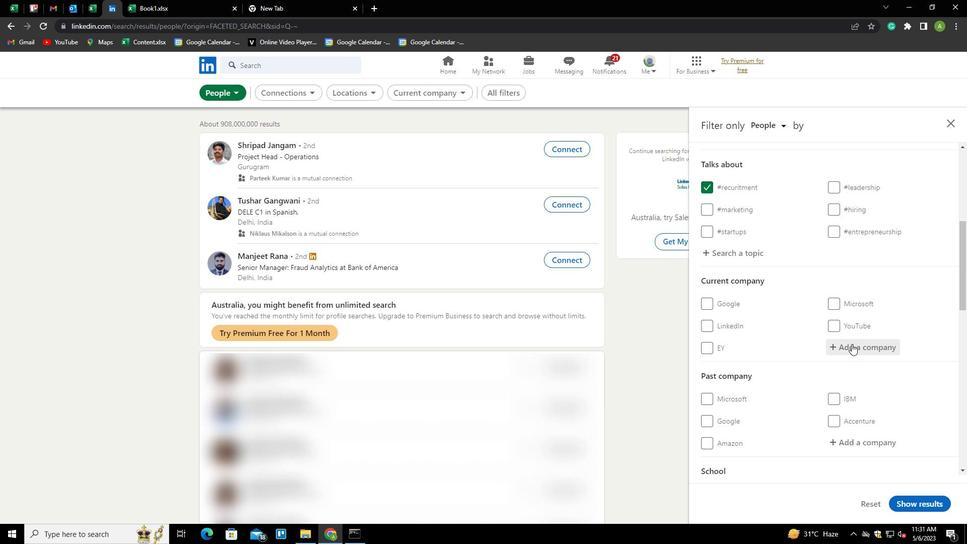 
Action: Mouse moved to (870, 334)
Screenshot: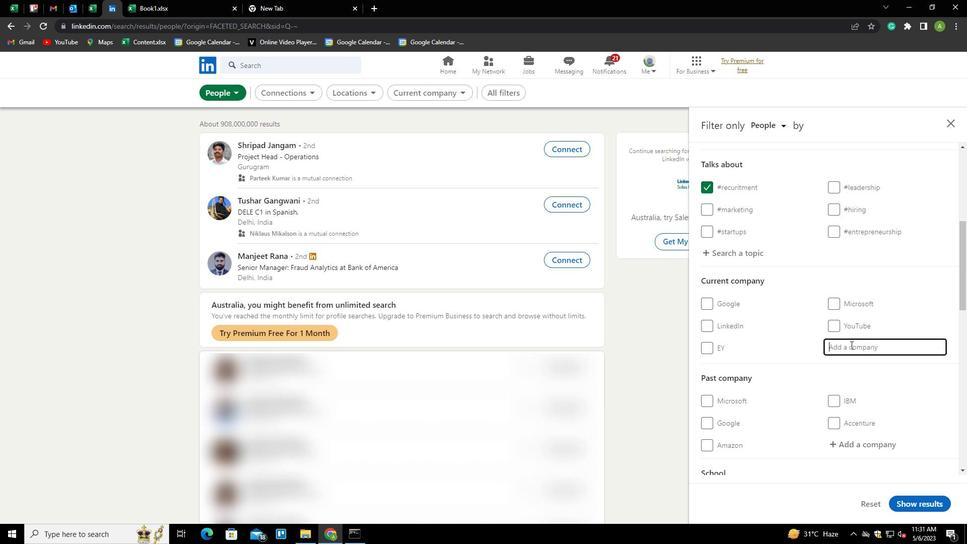 
Action: Key pressed <Key.shift><Key.shift><Key.shift><Key.shift><Key.shift><Key.shift><Key.shift><Key.shift><Key.shift><Key.shift><Key.shift><Key.shift><Key.shift><Key.shift><Key.shift><Key.shift><Key.shift><Key.shift>ADANI<Key.space><Key.shift>ENTERPRISED<Key.down><Key.backspace>S<Key.down><Key.enter>
Screenshot: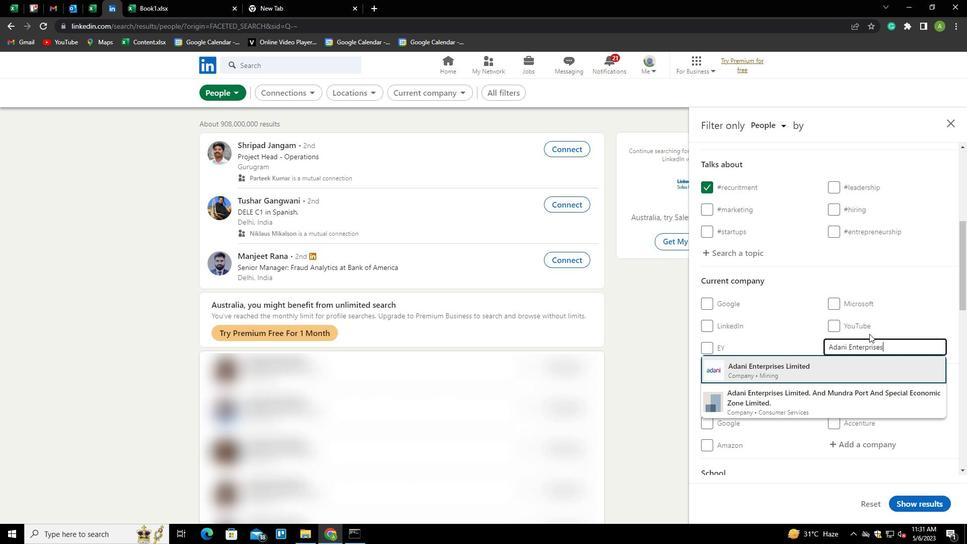 
Action: Mouse scrolled (870, 333) with delta (0, 0)
Screenshot: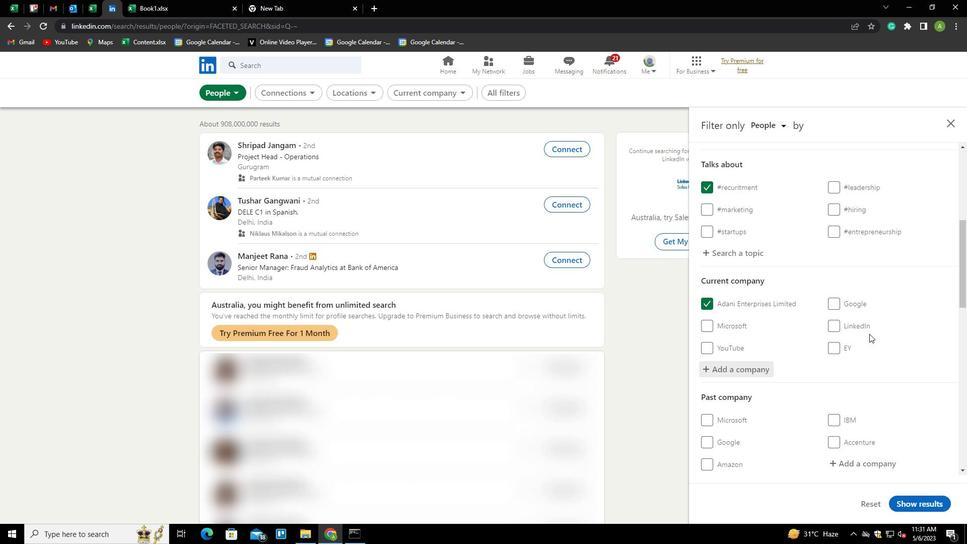 
Action: Mouse scrolled (870, 333) with delta (0, 0)
Screenshot: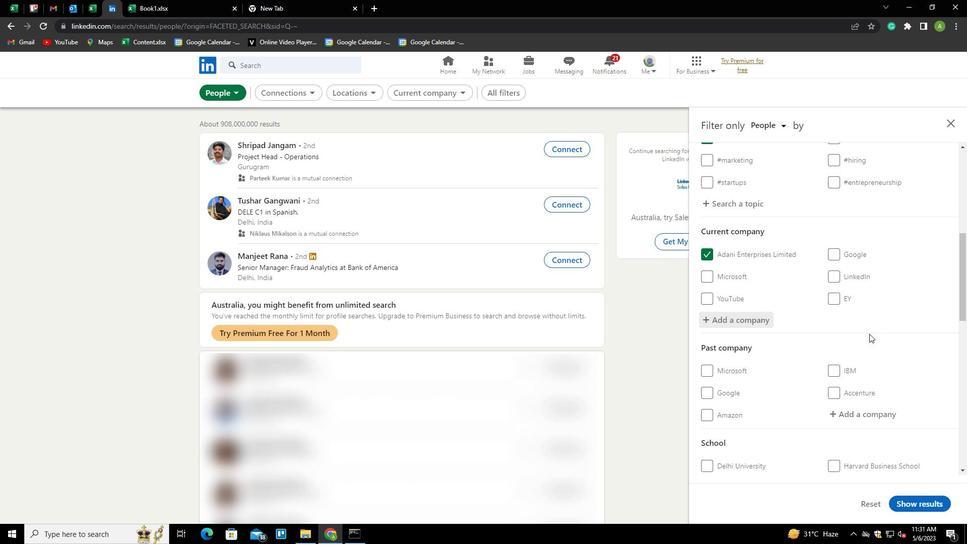 
Action: Mouse scrolled (870, 333) with delta (0, 0)
Screenshot: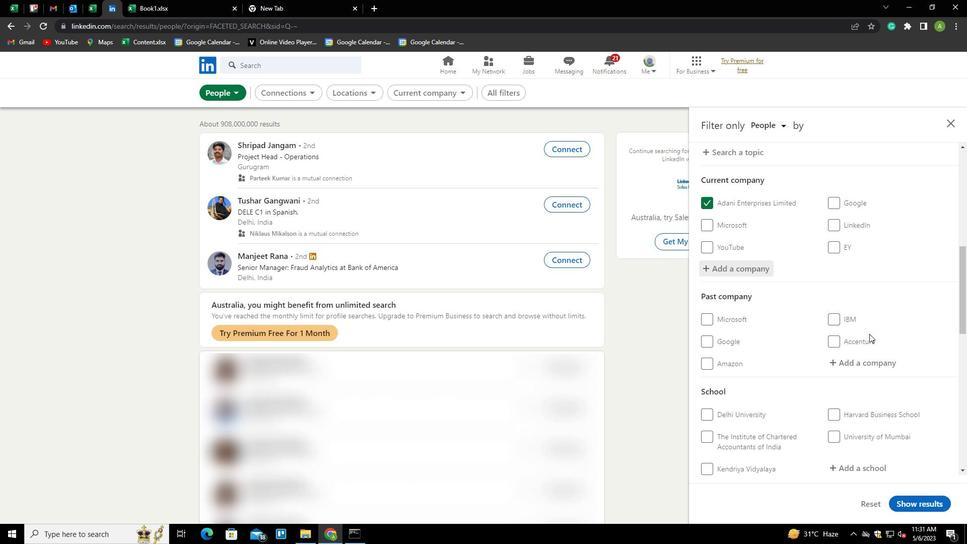 
Action: Mouse scrolled (870, 333) with delta (0, 0)
Screenshot: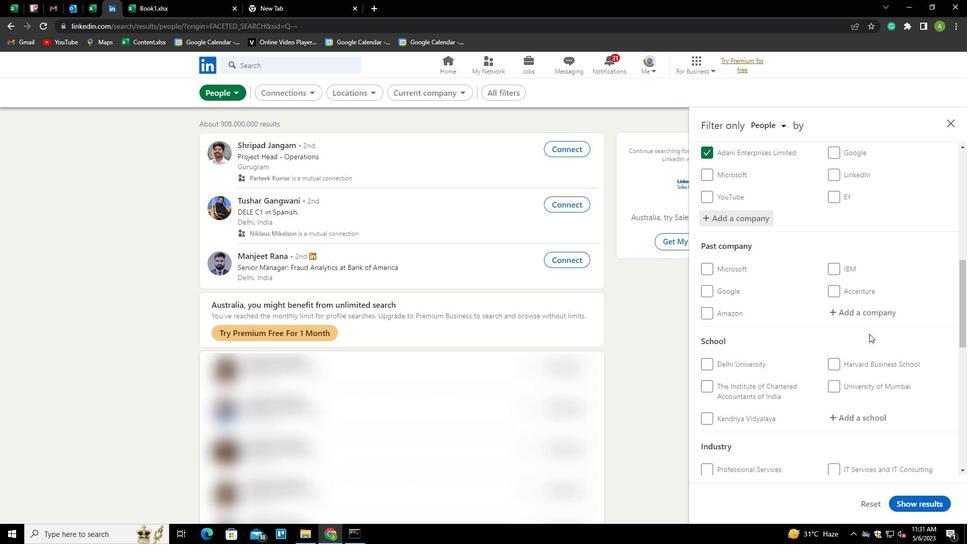 
Action: Mouse scrolled (870, 333) with delta (0, 0)
Screenshot: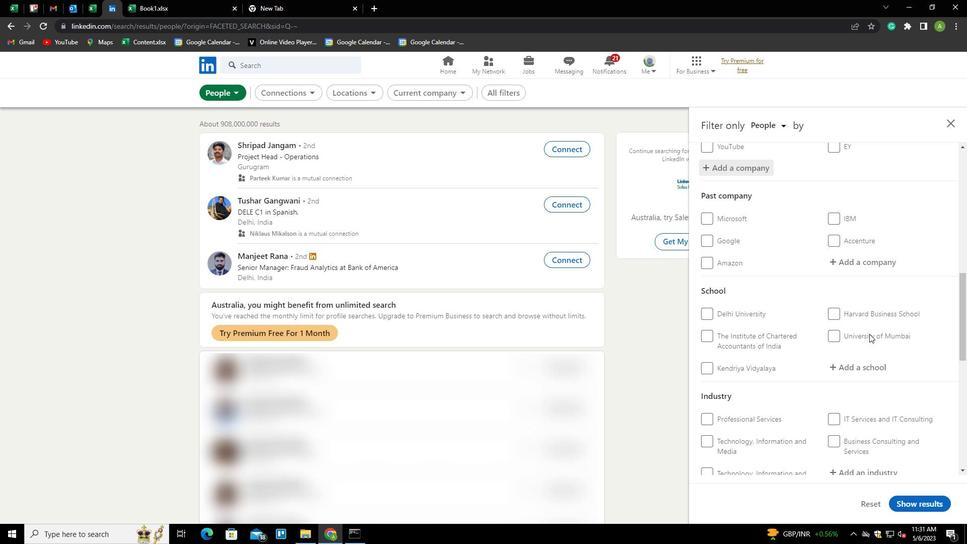 
Action: Mouse moved to (854, 317)
Screenshot: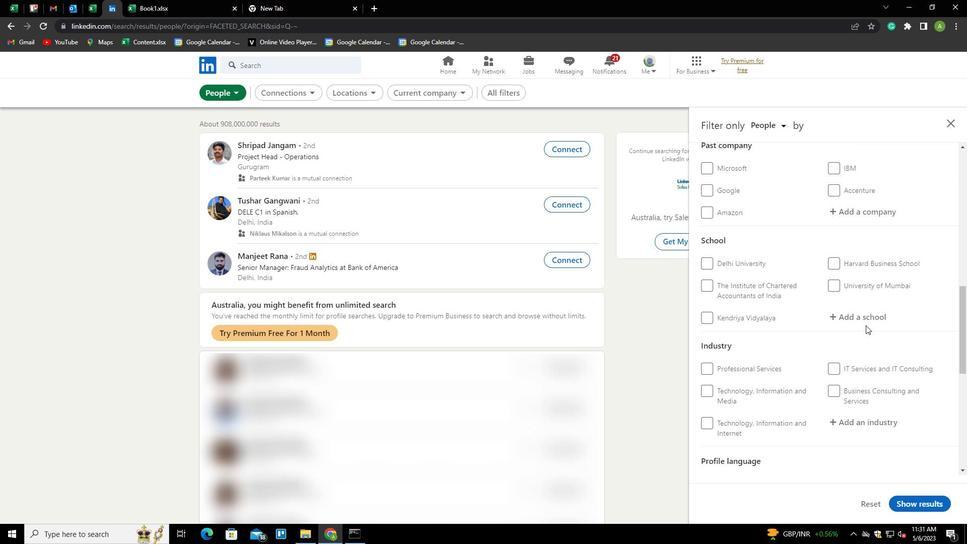 
Action: Mouse pressed left at (854, 317)
Screenshot: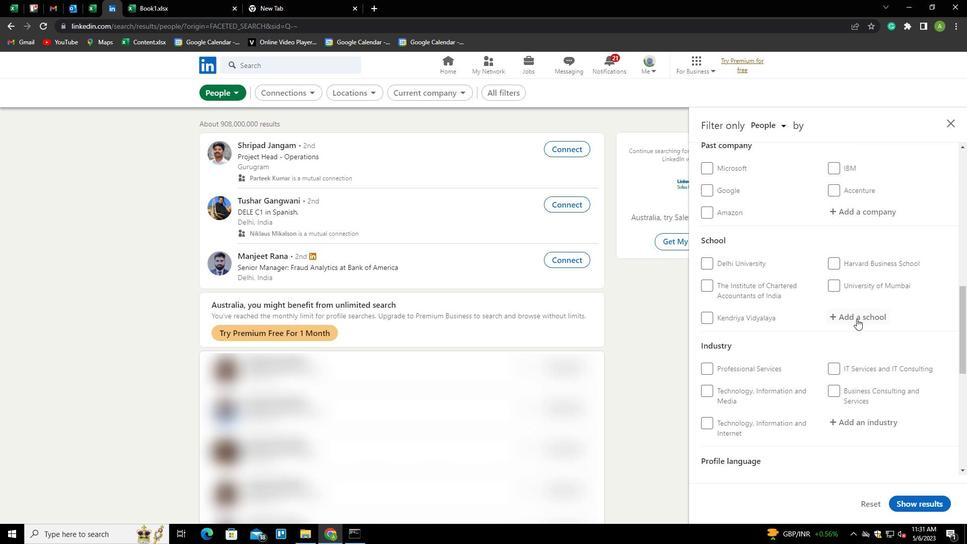 
Action: Key pressed <Key.shift>WHISTLING<Key.space><Key.shift>WOODS<Key.space><Key.shift>INTERNATIONAL<Key.down><Key.enter>
Screenshot: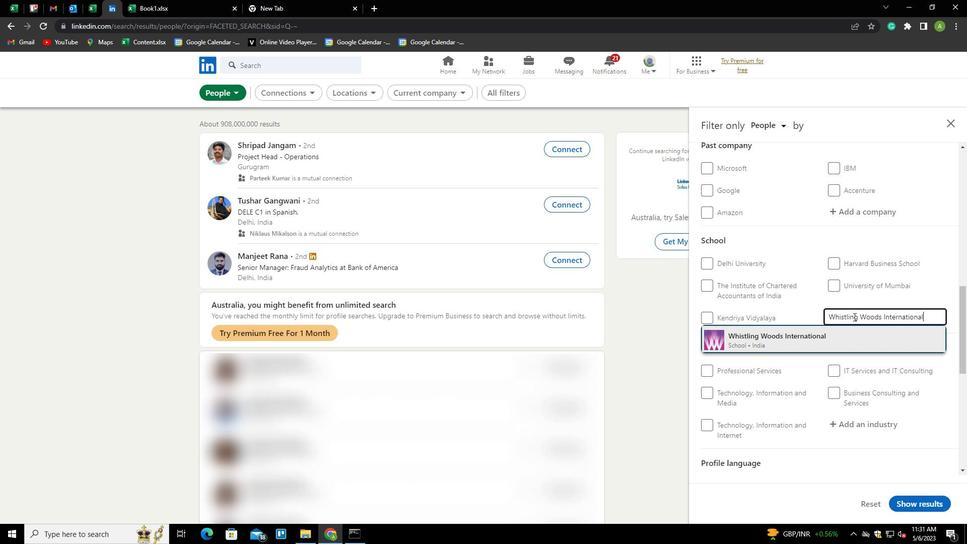 
Action: Mouse moved to (854, 315)
Screenshot: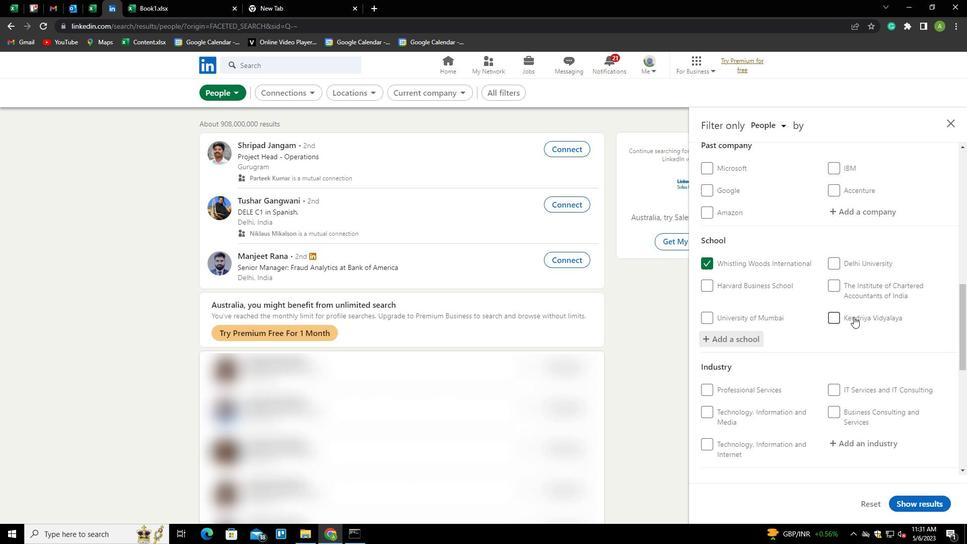 
Action: Mouse scrolled (854, 315) with delta (0, 0)
Screenshot: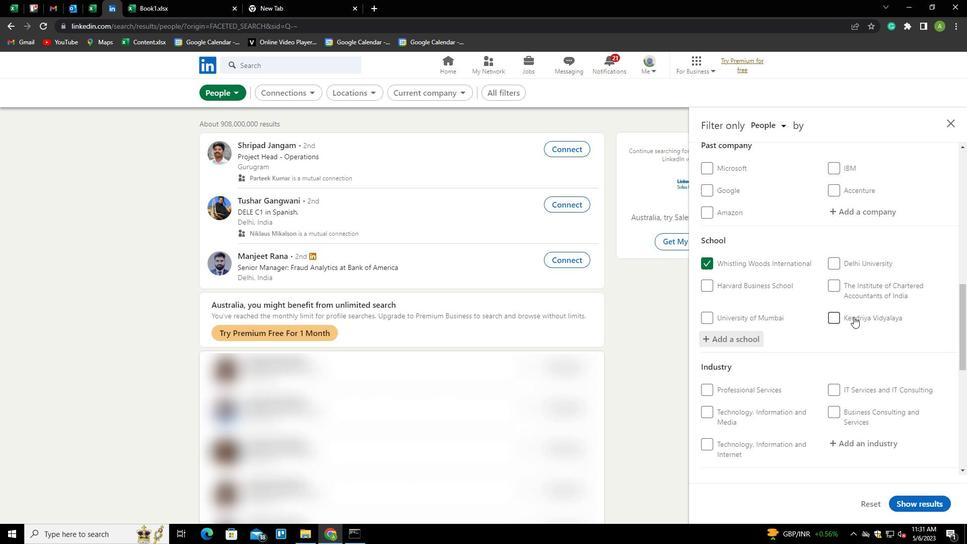 
Action: Mouse scrolled (854, 315) with delta (0, 0)
Screenshot: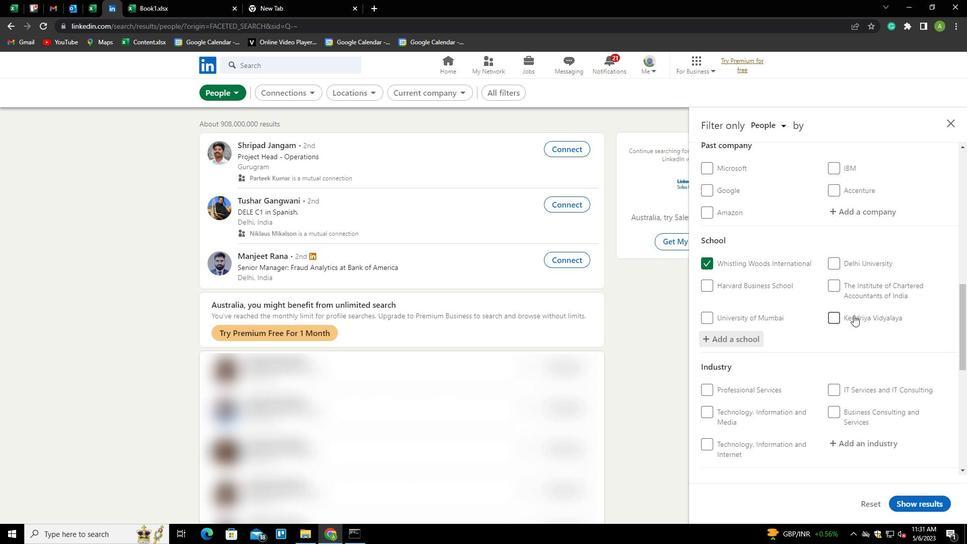 
Action: Mouse scrolled (854, 315) with delta (0, 0)
Screenshot: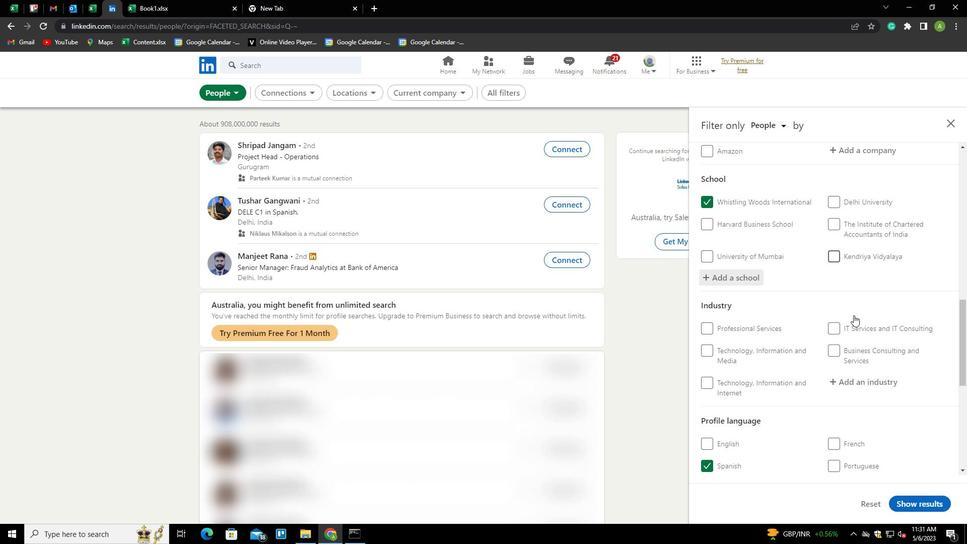 
Action: Mouse moved to (852, 294)
Screenshot: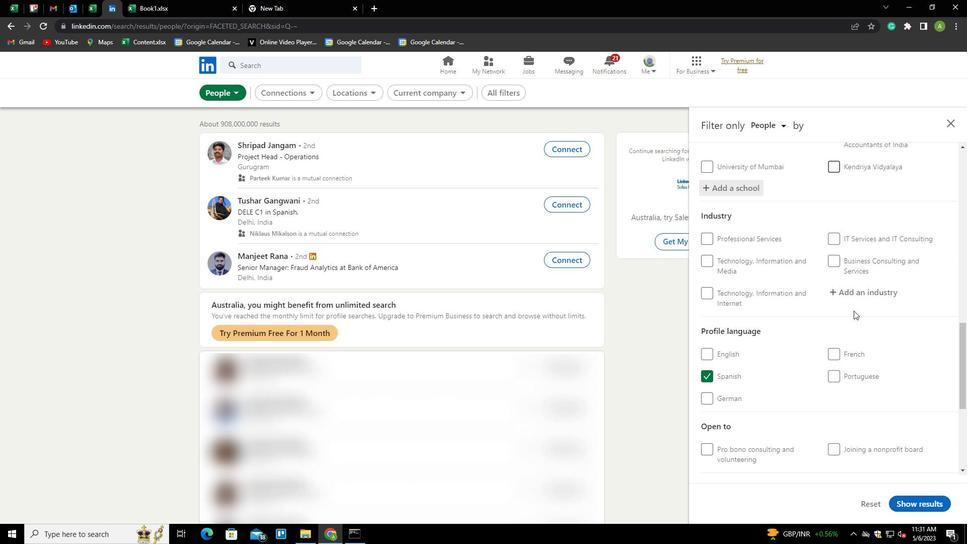 
Action: Mouse pressed left at (852, 294)
Screenshot: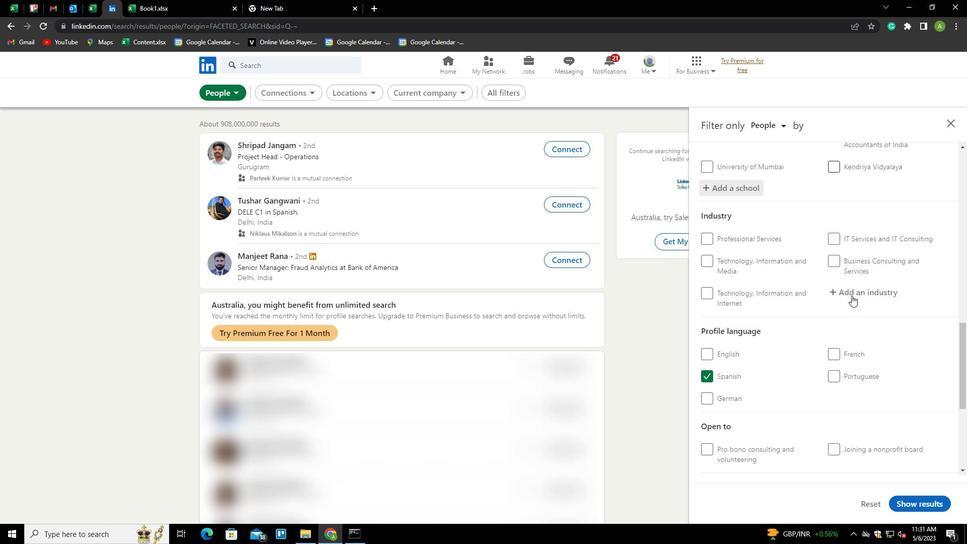 
Action: Key pressed <Key.shift>MEDICAL<Key.space>ANS<Key.backspace>D<Key.space><Key.shift>DIAGNOSTICS<Key.space><Key.shift>LABO<Key.backspace><Key.backspace>RA<Key.backspace><Key.backspace>BRATORIES<Key.left><Key.left><Key.left><Key.left><Key.left><Key.left><Key.left><Key.left>O<Key.down><Key.down><Key.down><Key.down><Key.right><Key.right><Key.right><Key.right><Key.right><Key.right><Key.right><Key.right><Key.right>
Screenshot: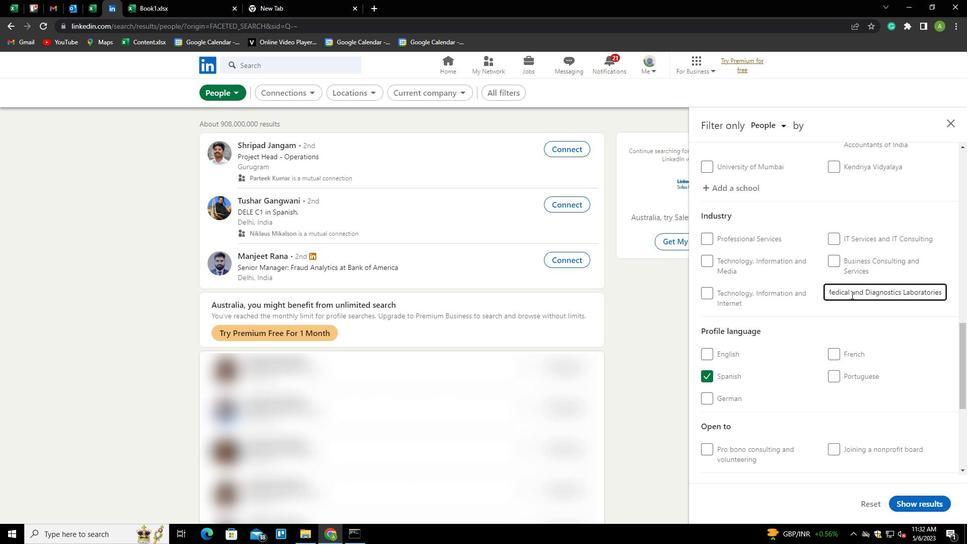 
Action: Mouse moved to (873, 317)
Screenshot: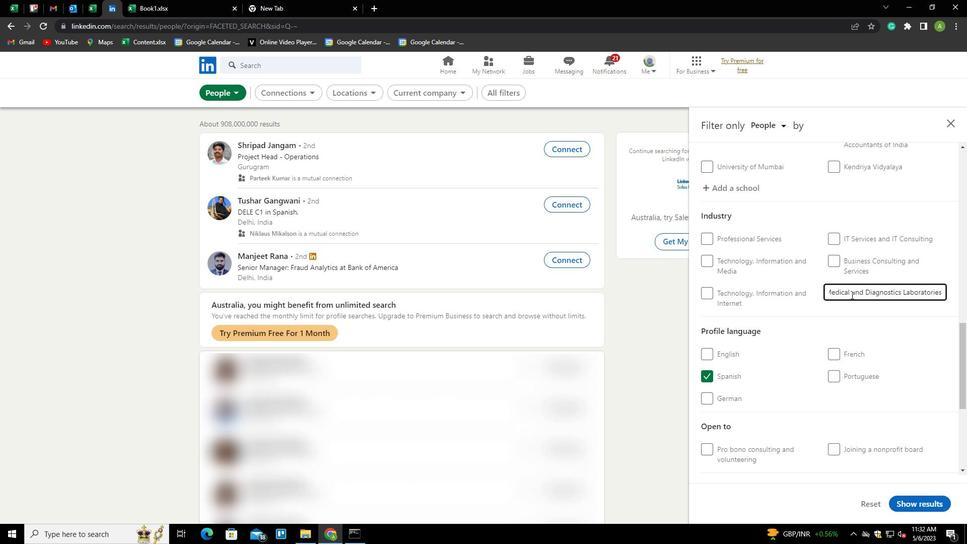 
Action: Mouse pressed left at (873, 317)
Screenshot: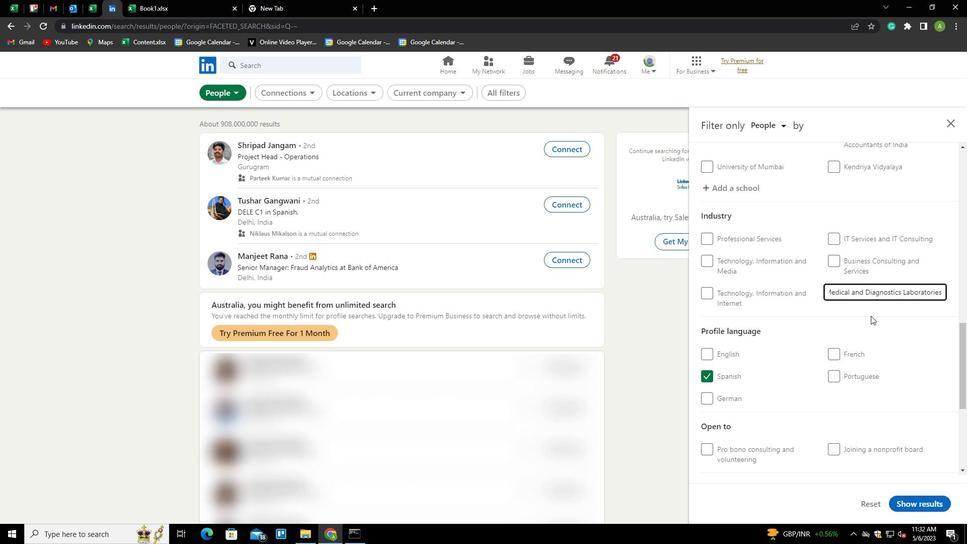 
Action: Mouse scrolled (873, 316) with delta (0, 0)
Screenshot: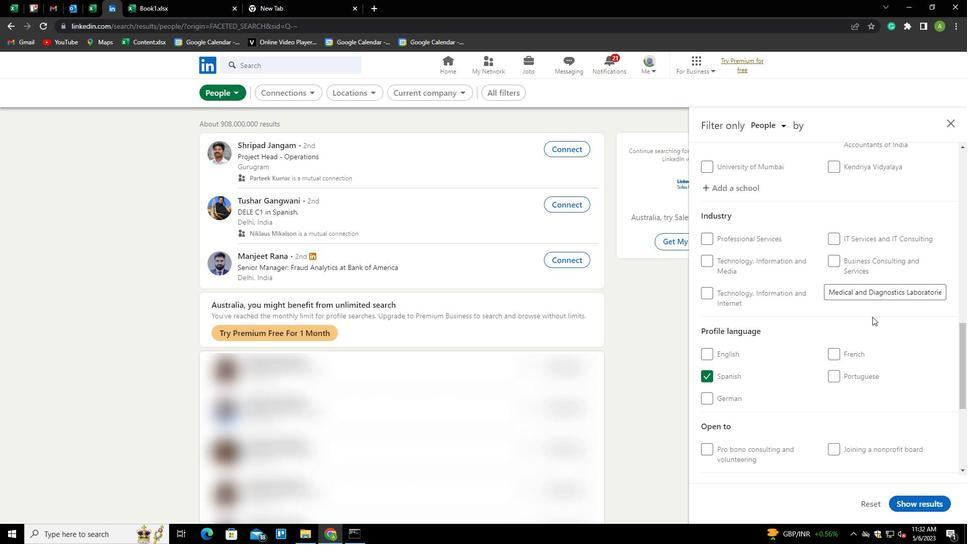 
Action: Mouse scrolled (873, 316) with delta (0, 0)
Screenshot: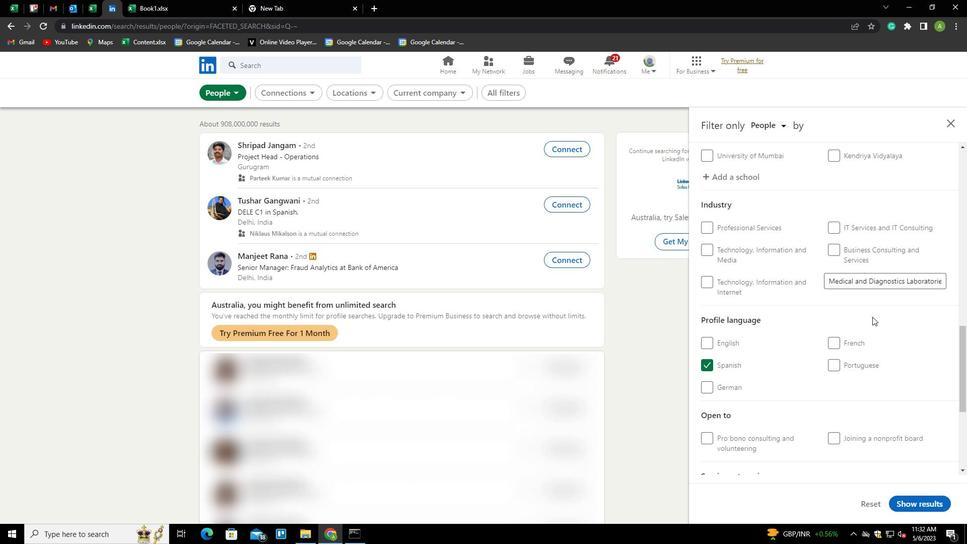 
Action: Mouse scrolled (873, 316) with delta (0, 0)
Screenshot: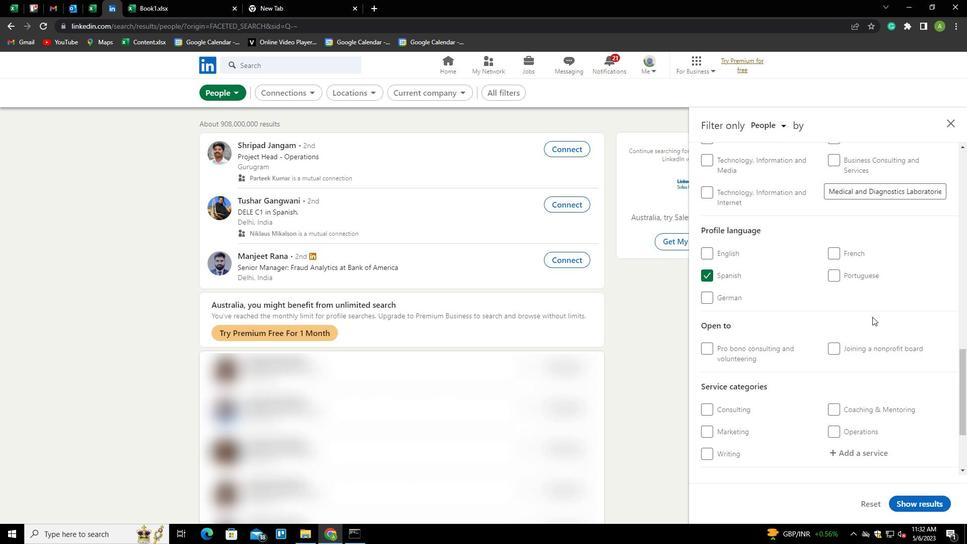 
Action: Mouse scrolled (873, 316) with delta (0, 0)
Screenshot: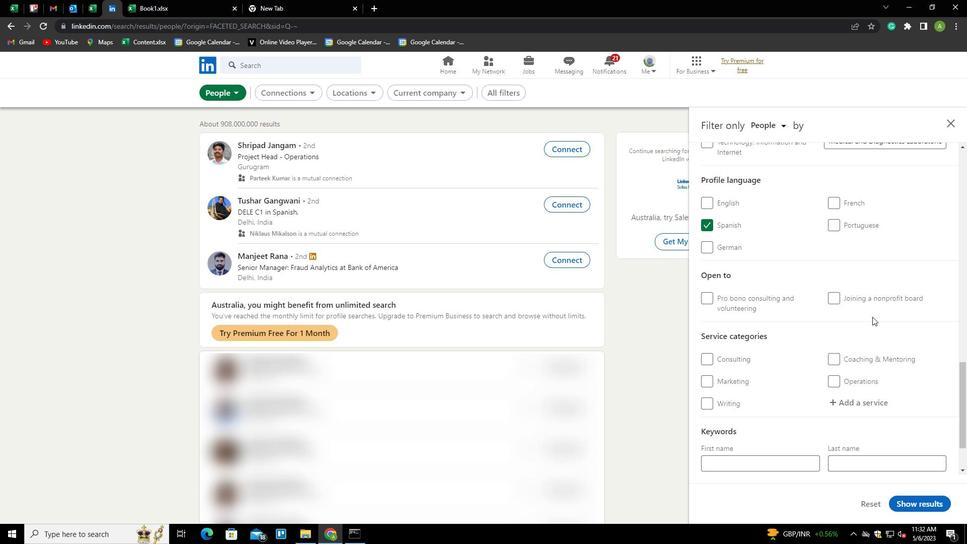 
Action: Mouse scrolled (873, 316) with delta (0, 0)
Screenshot: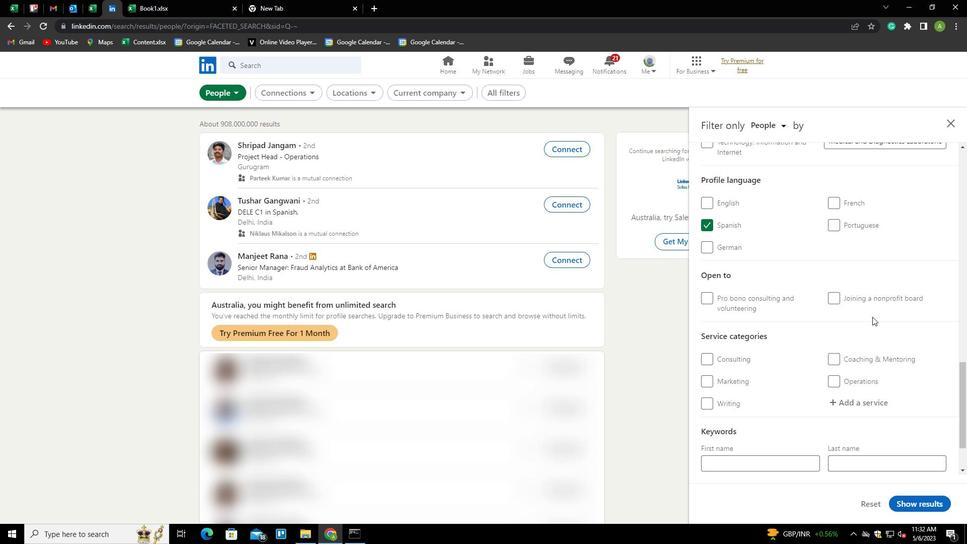 
Action: Mouse moved to (861, 340)
Screenshot: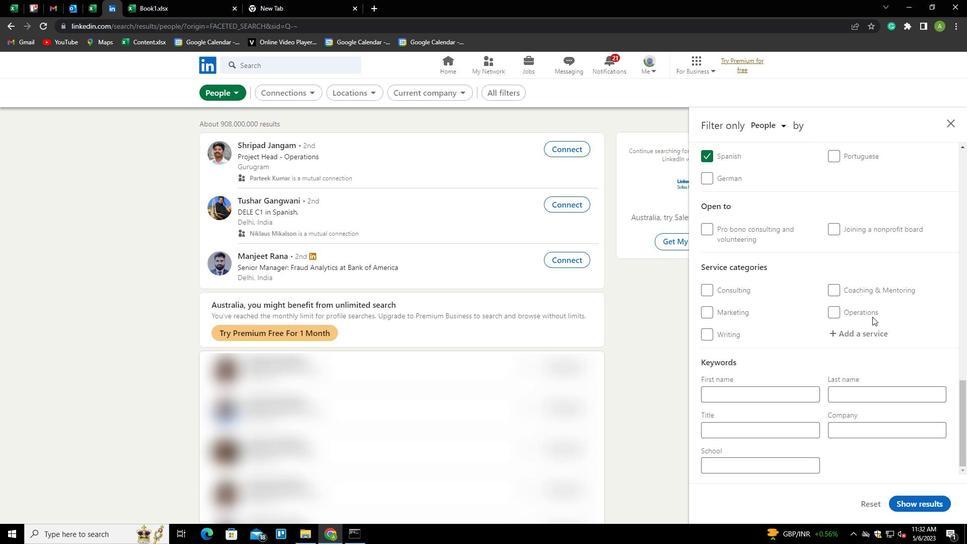 
Action: Mouse pressed left at (861, 340)
Screenshot: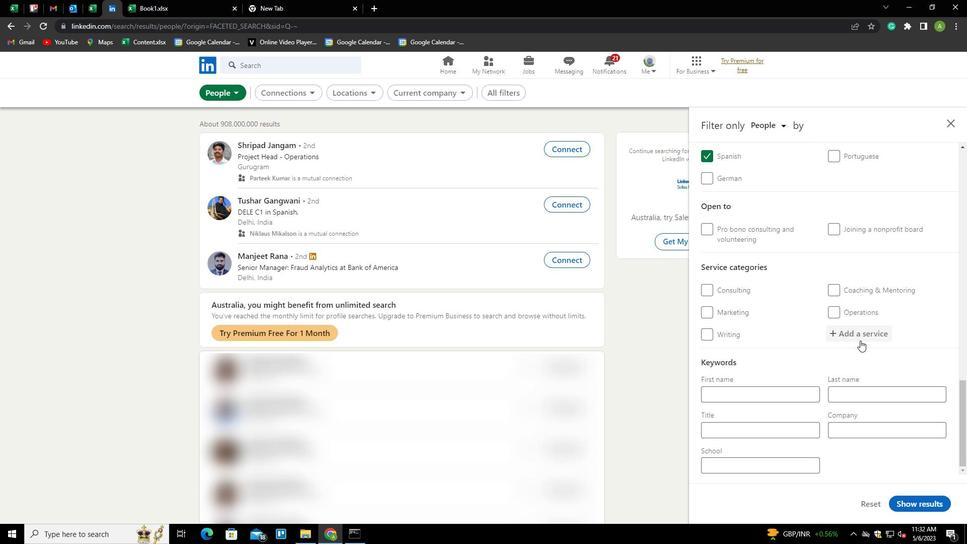 
Action: Key pressed <Key.shift>AUDO<Key.backspace>IO<Key.space><Key.shift>ENGINEERING<Key.down><Key.enter>
Screenshot: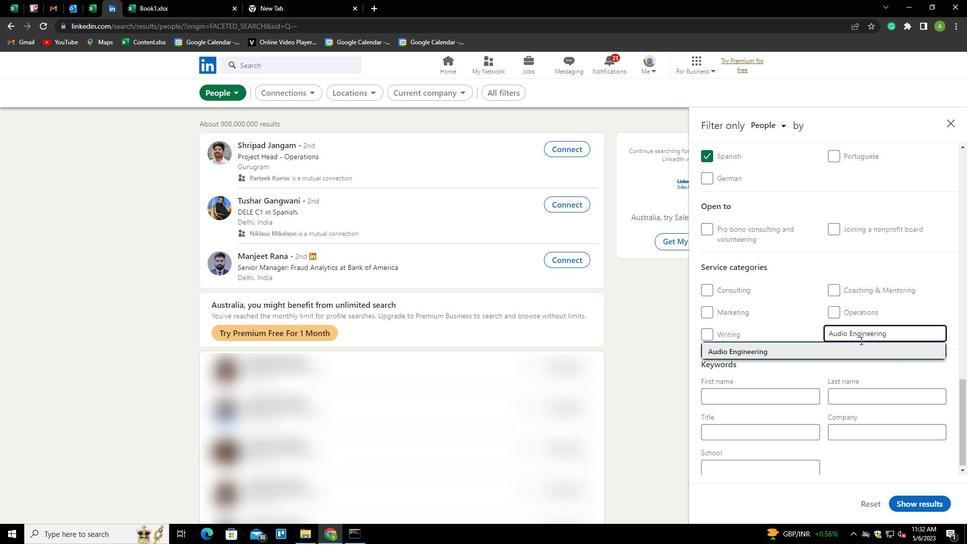 
Action: Mouse scrolled (861, 340) with delta (0, 0)
Screenshot: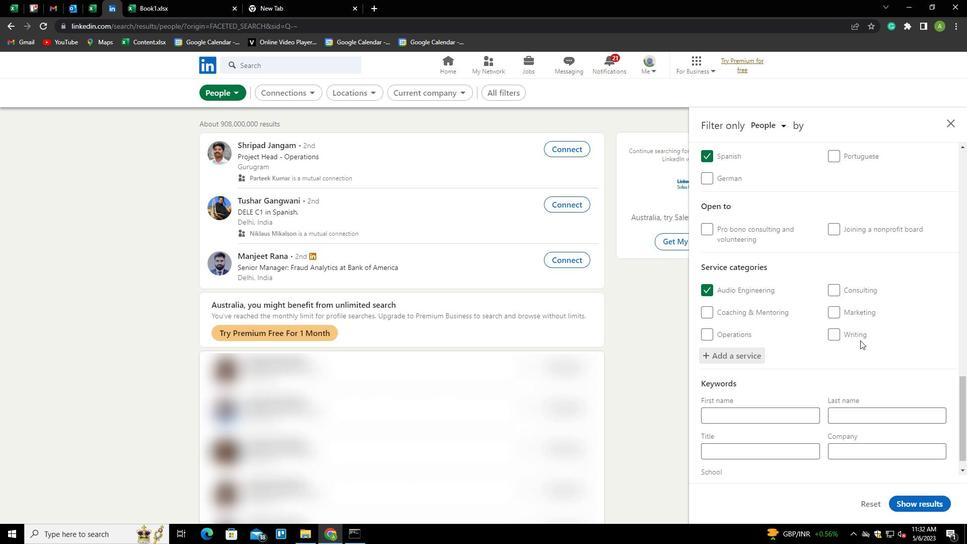 
Action: Mouse scrolled (861, 340) with delta (0, 0)
Screenshot: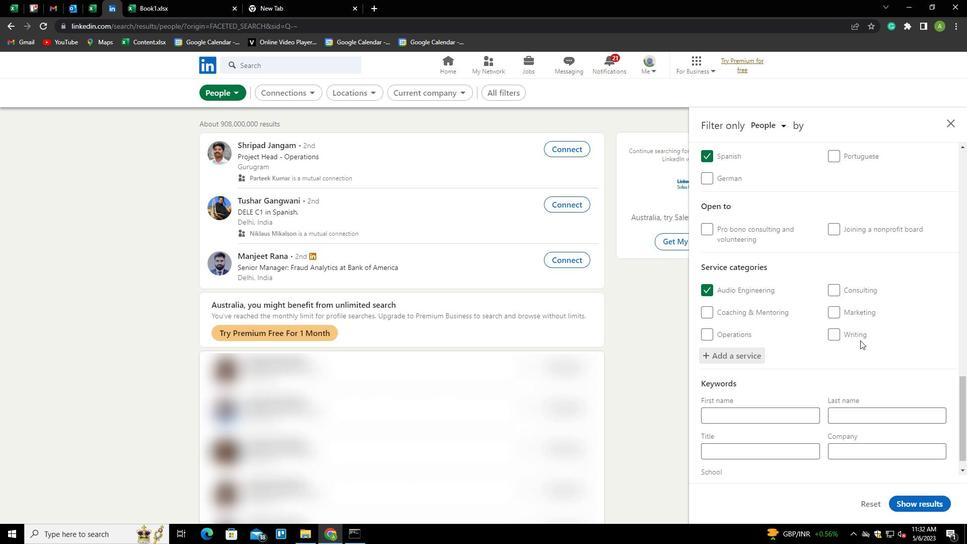 
Action: Mouse scrolled (861, 340) with delta (0, 0)
Screenshot: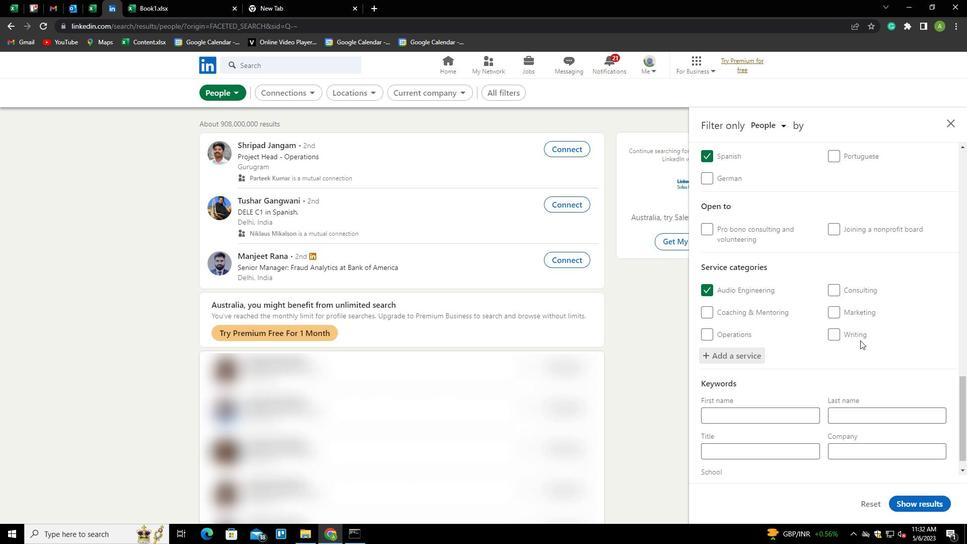 
Action: Mouse scrolled (861, 340) with delta (0, 0)
Screenshot: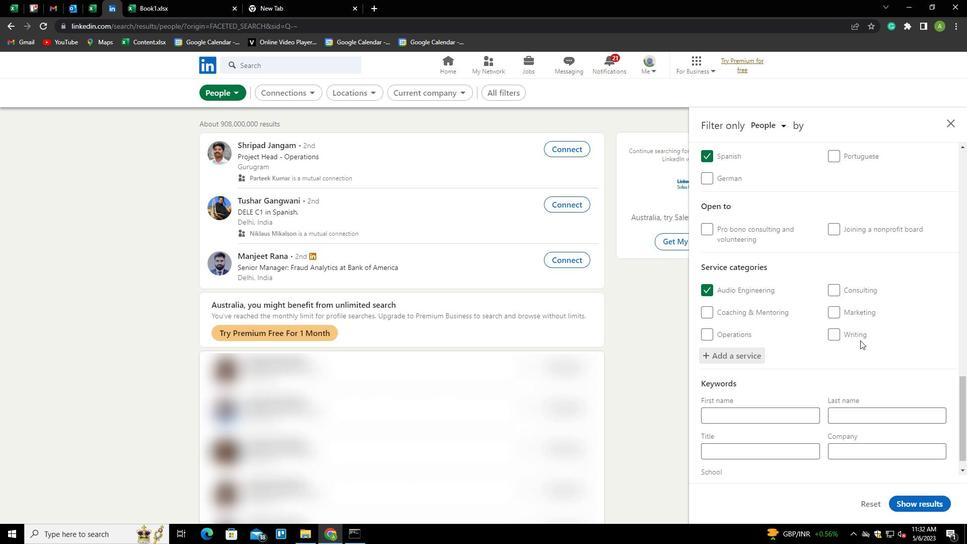 
Action: Mouse moved to (813, 432)
Screenshot: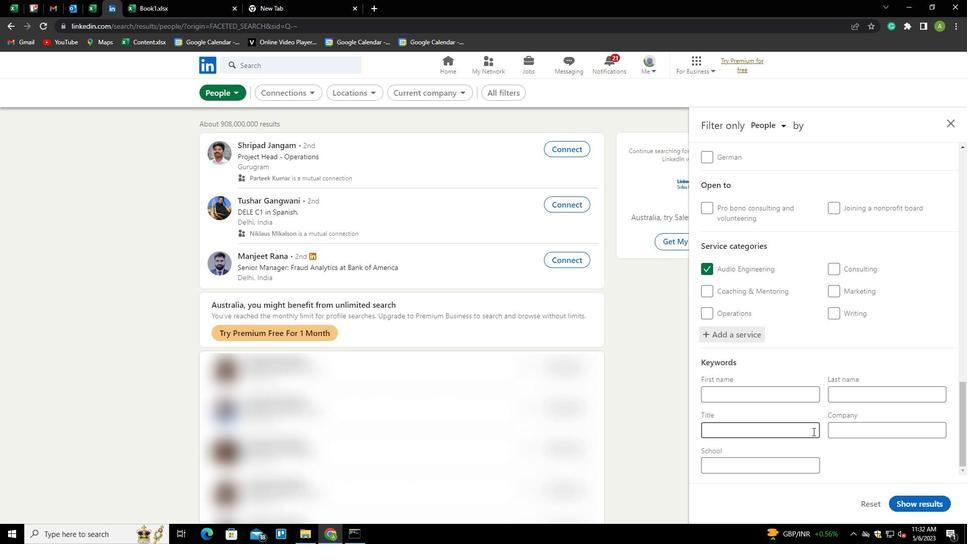 
Action: Key pressed <Key.shift>
Screenshot: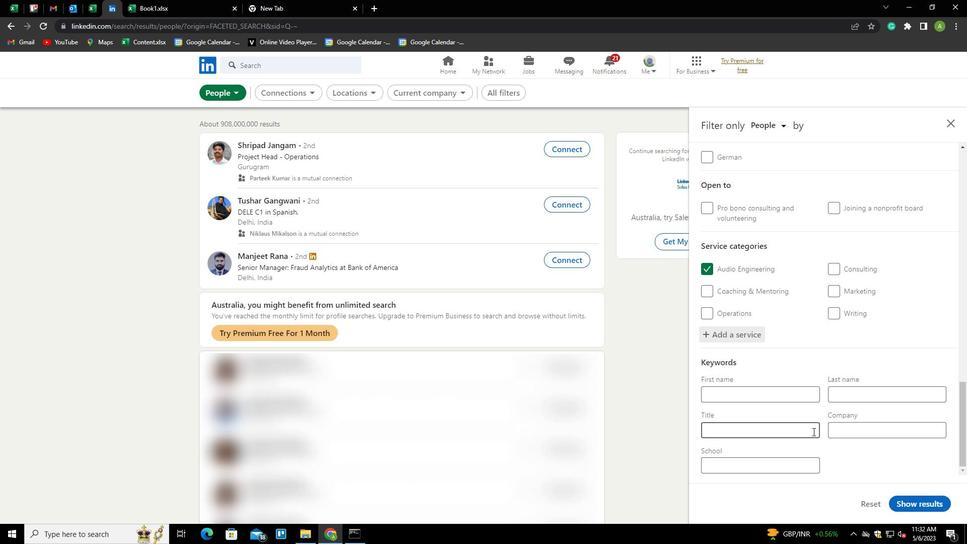 
Action: Mouse pressed left at (813, 432)
Screenshot: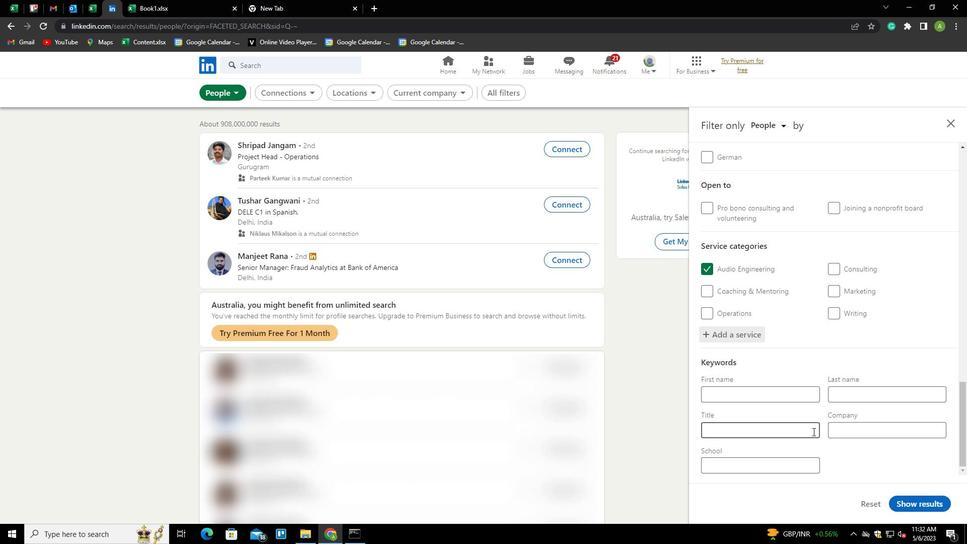 
Action: Key pressed S
Screenshot: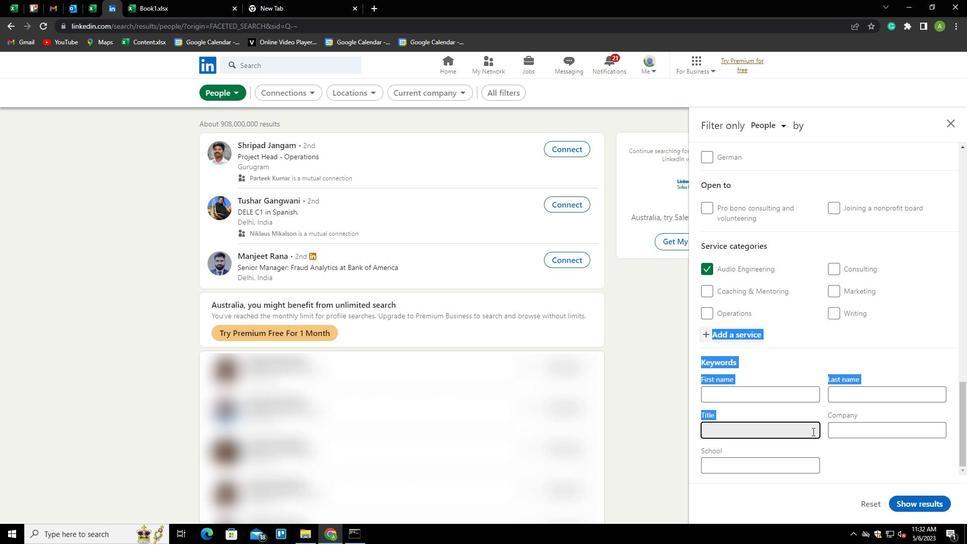 
Action: Mouse pressed left at (813, 432)
Screenshot: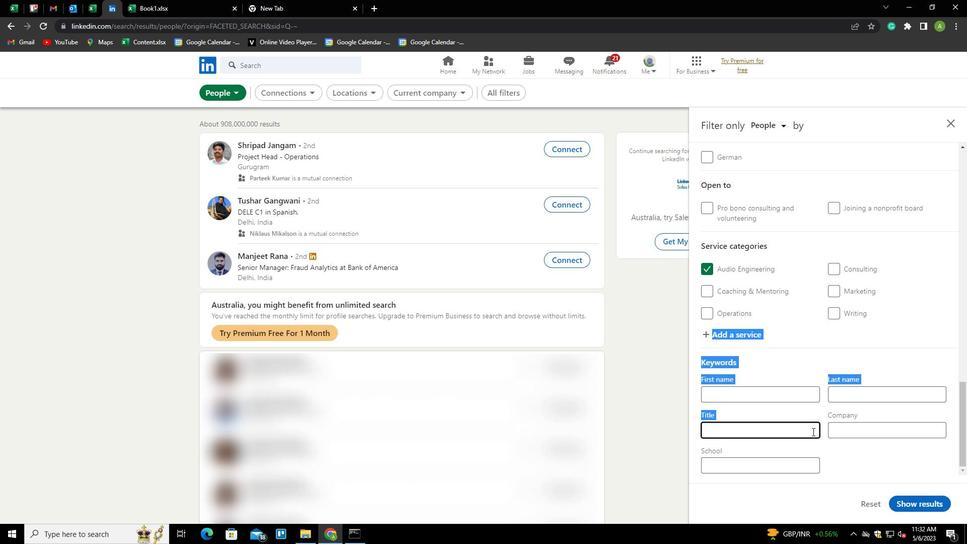 
Action: Key pressed <Key.shift>SALES<Key.space><Key.shift><Key.shift><Key.shift><Key.shift><Key.shift><Key.shift><Key.shift><Key.shift><Key.shift><Key.shift><Key.shift><Key.shift><Key.shift><Key.shift><Key.shift><Key.shift>MANAGER
Screenshot: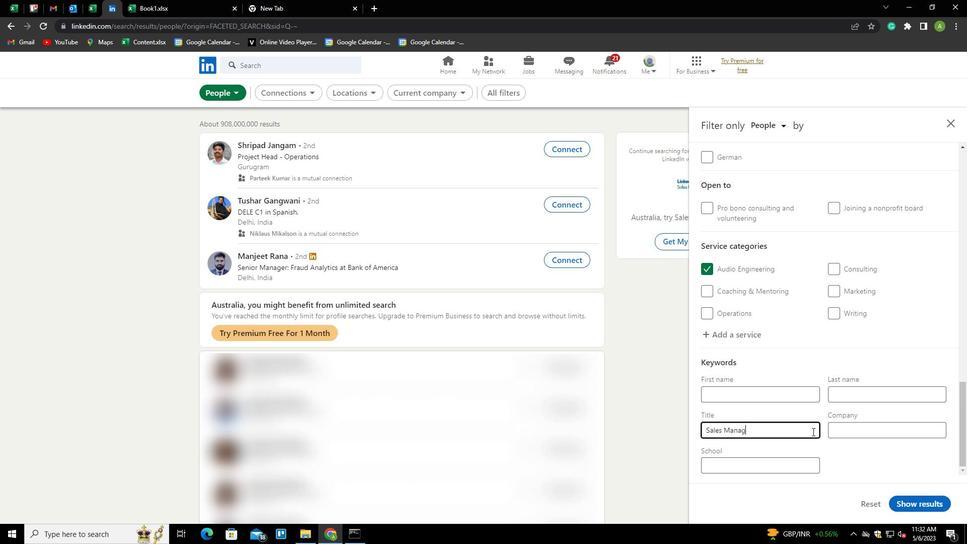 
Action: Mouse moved to (863, 455)
Screenshot: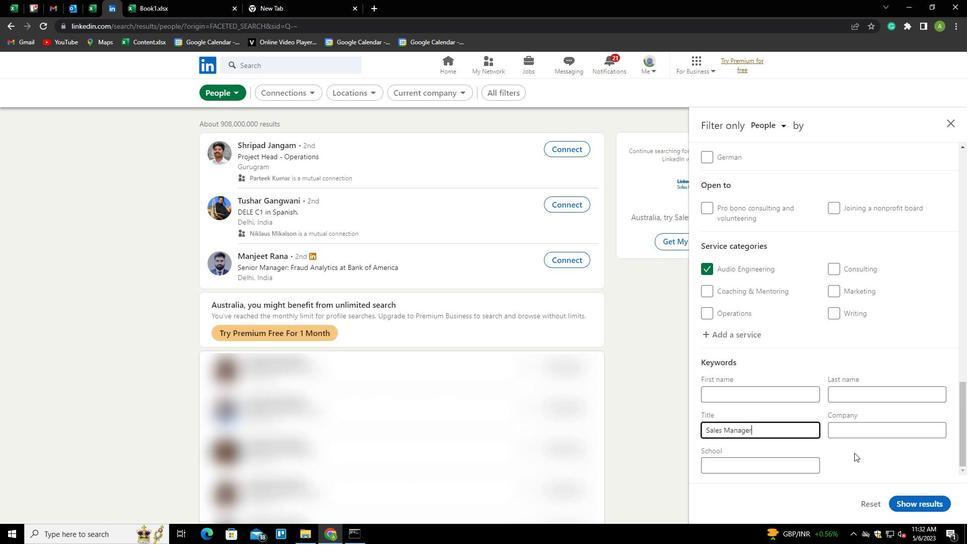 
Action: Mouse pressed left at (863, 455)
Screenshot: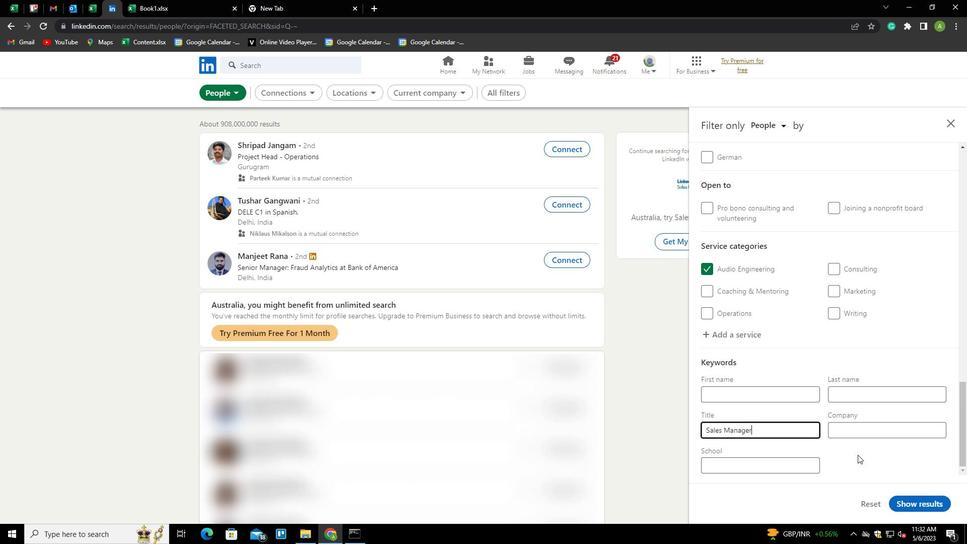 
Action: Mouse moved to (910, 500)
Screenshot: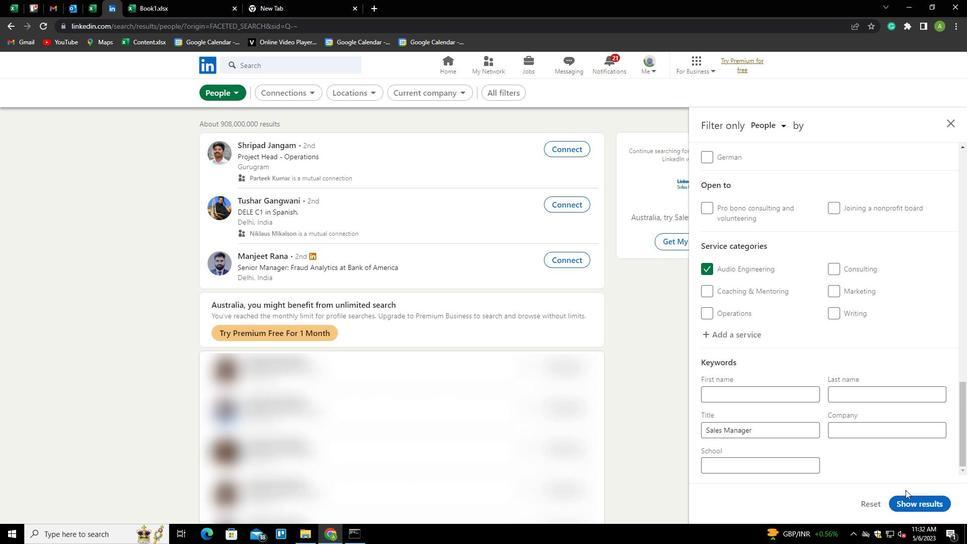 
Action: Mouse pressed left at (910, 500)
Screenshot: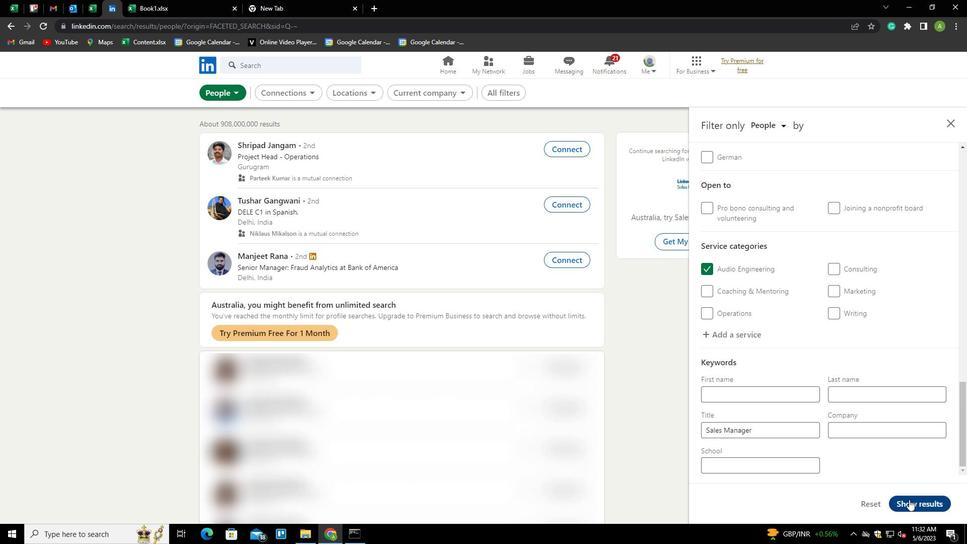 
